 Task: Look for space in Boaco, Nicaragua from 4th June, 2023 to 8th June, 2023 for 2 adults in price range Rs.8000 to Rs.16000. Place can be private room with 1  bedroom having 1 bed and 1 bathroom. Property type can be house, flat, guest house, hotel. Booking option can be shelf check-in. Required host language is English.
Action: Mouse moved to (566, 90)
Screenshot: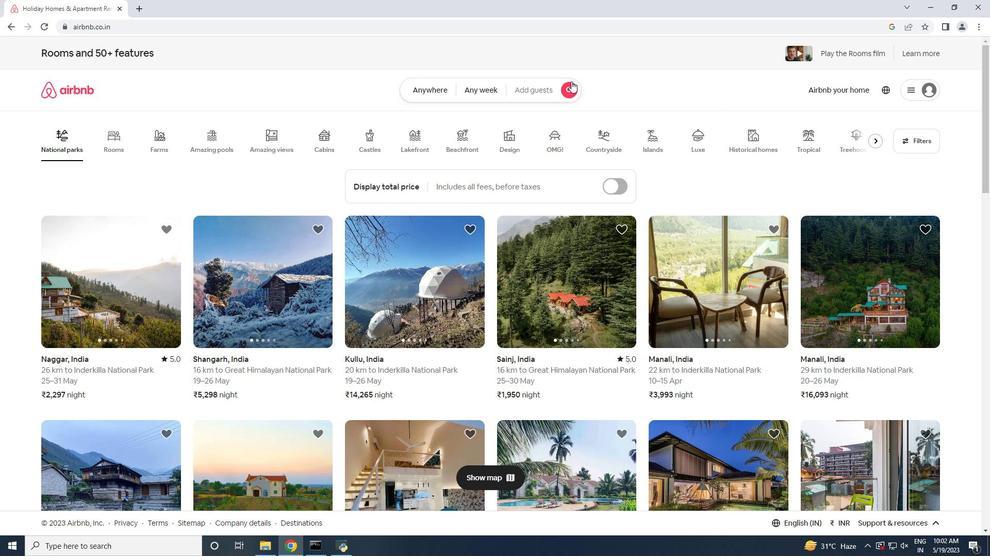 
Action: Mouse pressed left at (566, 90)
Screenshot: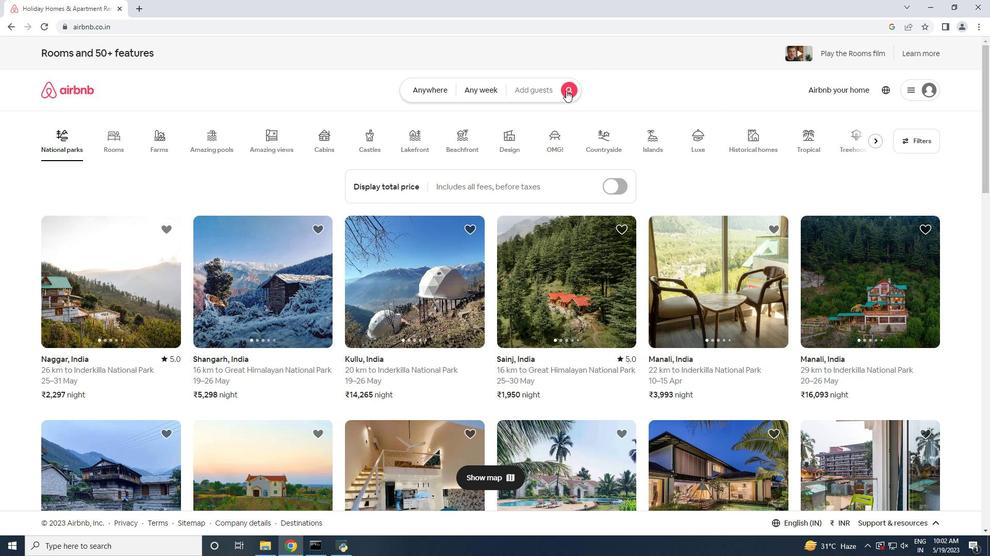 
Action: Mouse moved to (383, 134)
Screenshot: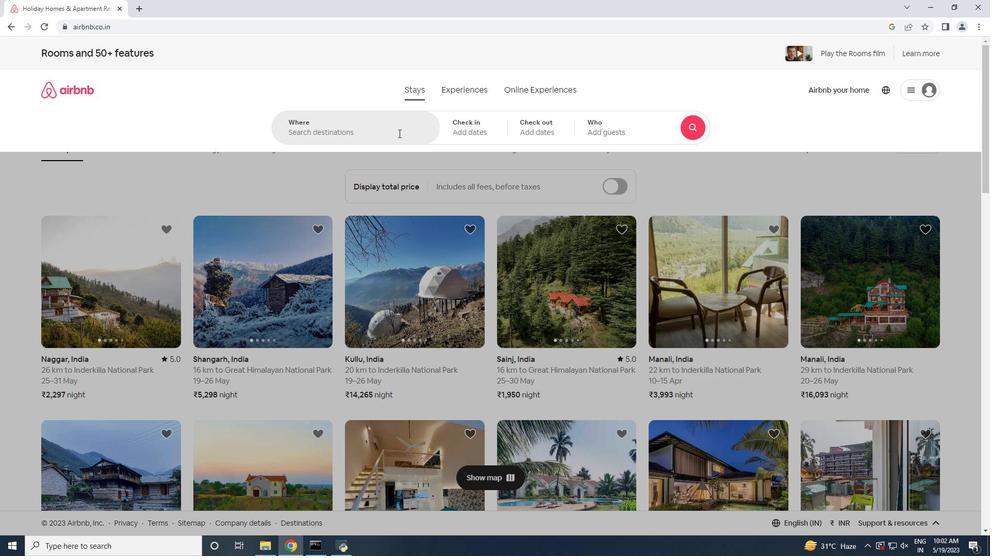 
Action: Mouse pressed left at (383, 134)
Screenshot: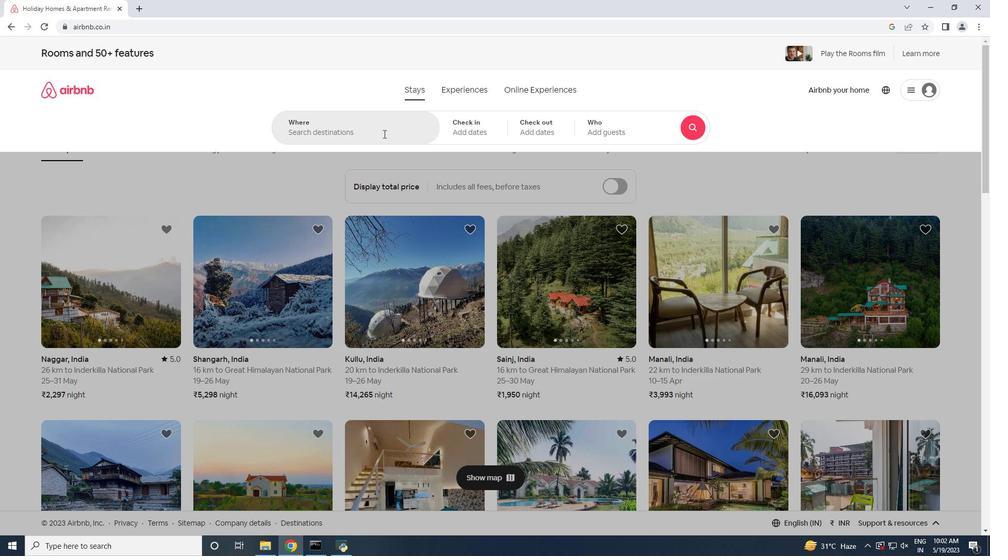 
Action: Key pressed <Key.shift>Boaco<Key.down><Key.enter>
Screenshot: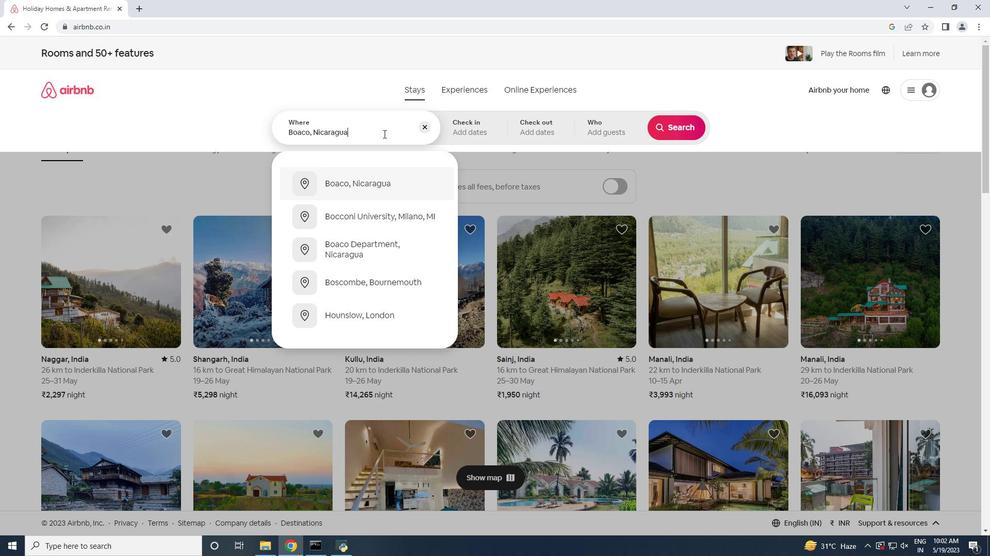 
Action: Mouse moved to (517, 282)
Screenshot: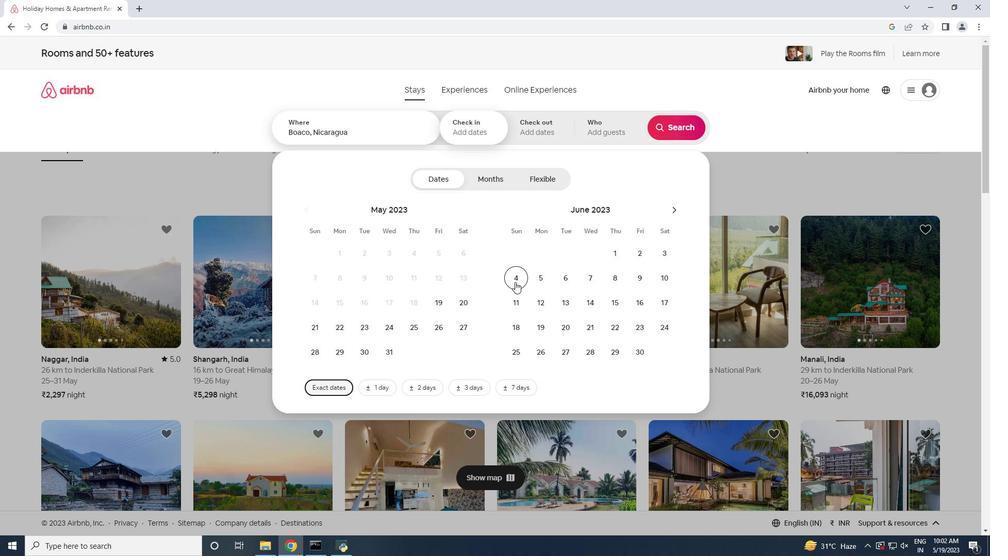 
Action: Mouse pressed left at (517, 282)
Screenshot: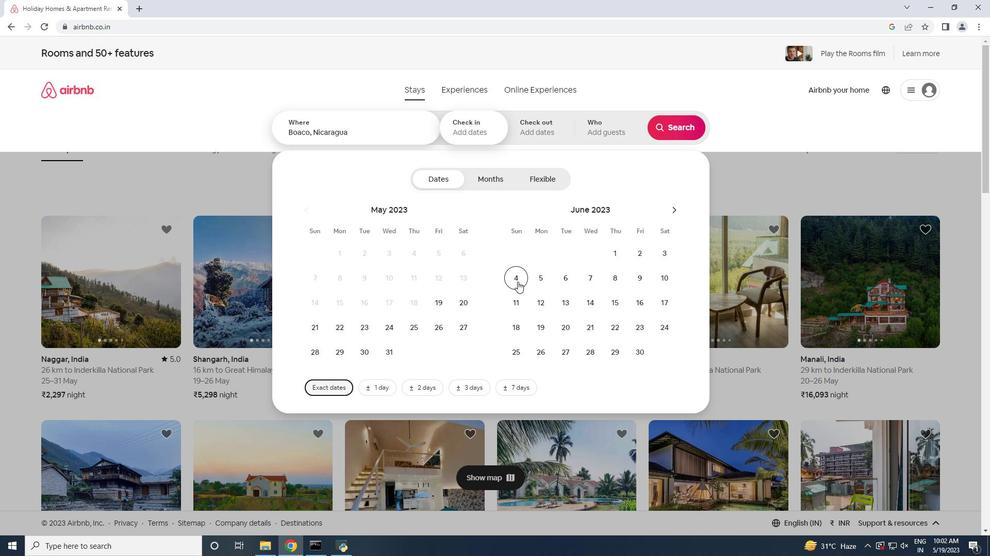 
Action: Mouse moved to (620, 281)
Screenshot: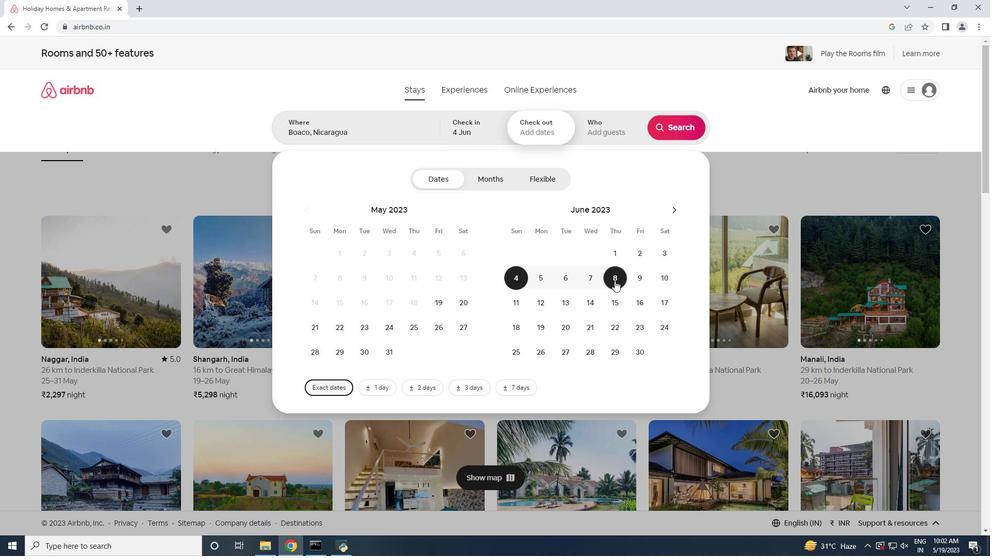 
Action: Mouse pressed left at (620, 281)
Screenshot: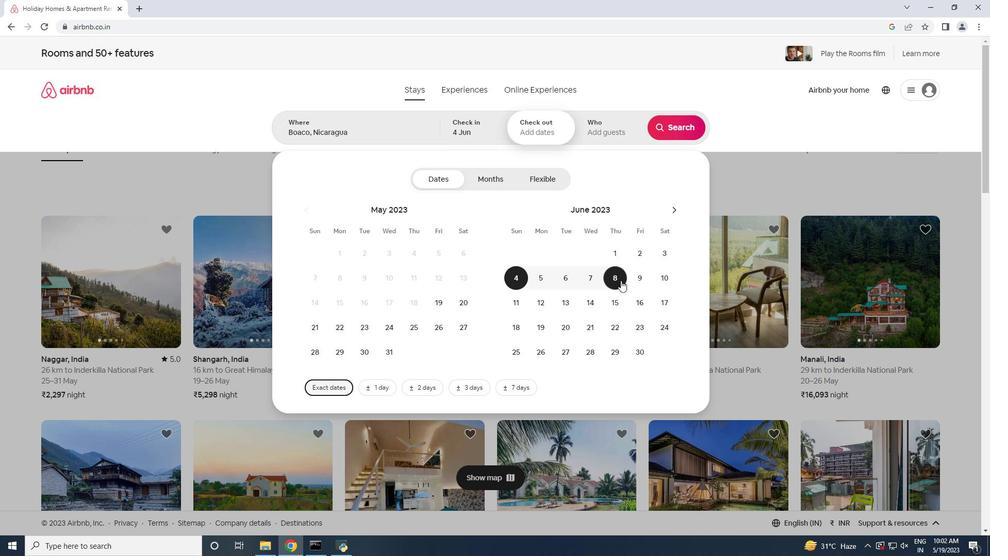 
Action: Mouse moved to (598, 126)
Screenshot: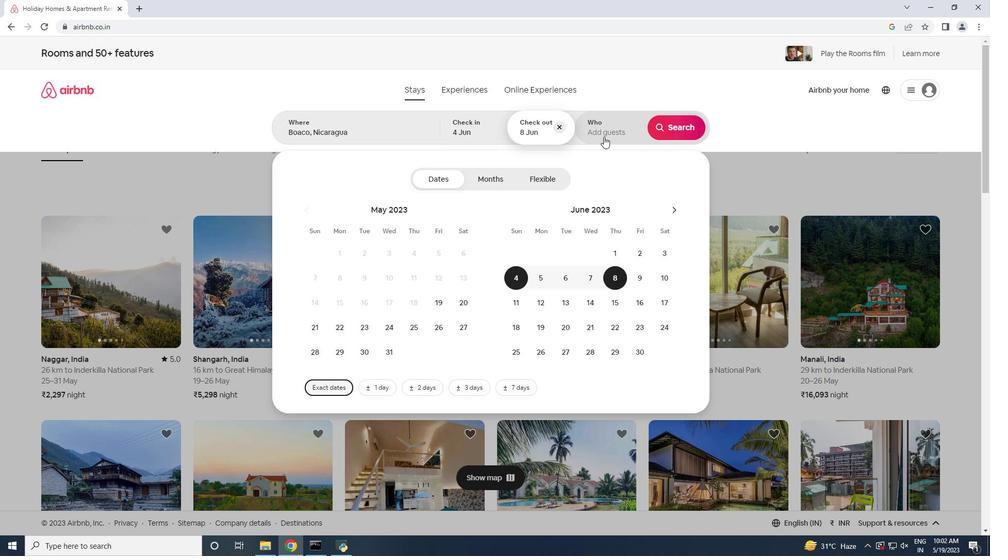 
Action: Mouse pressed left at (598, 126)
Screenshot: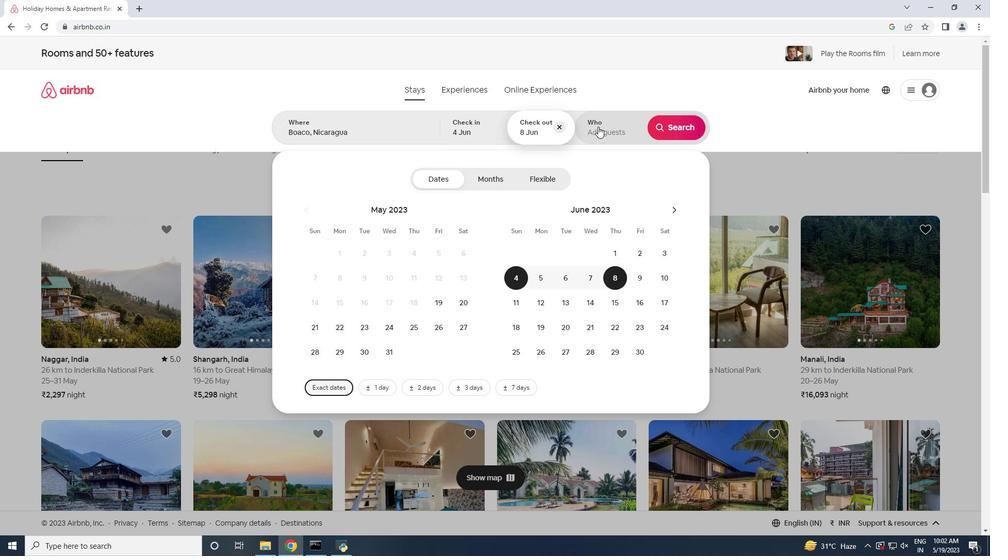 
Action: Mouse moved to (674, 184)
Screenshot: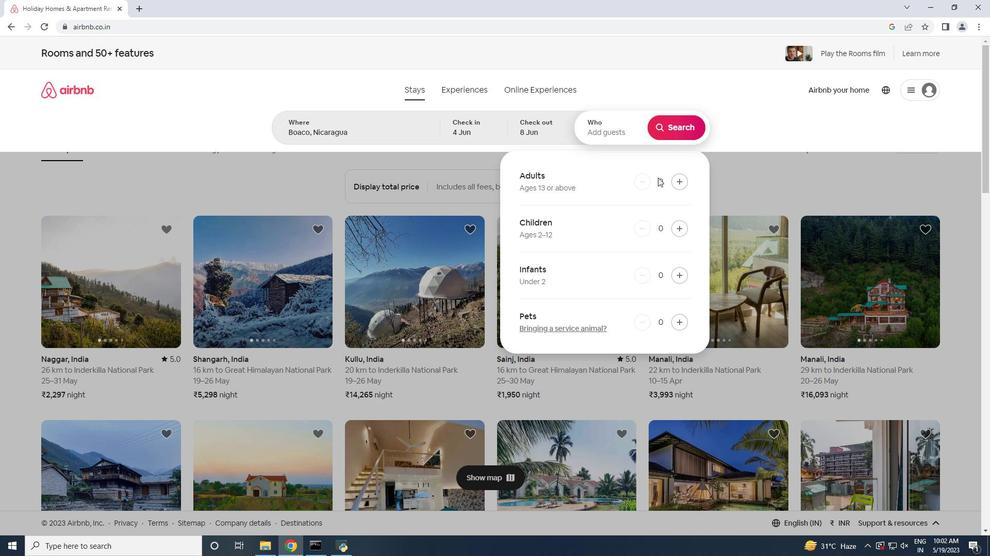 
Action: Mouse pressed left at (674, 184)
Screenshot: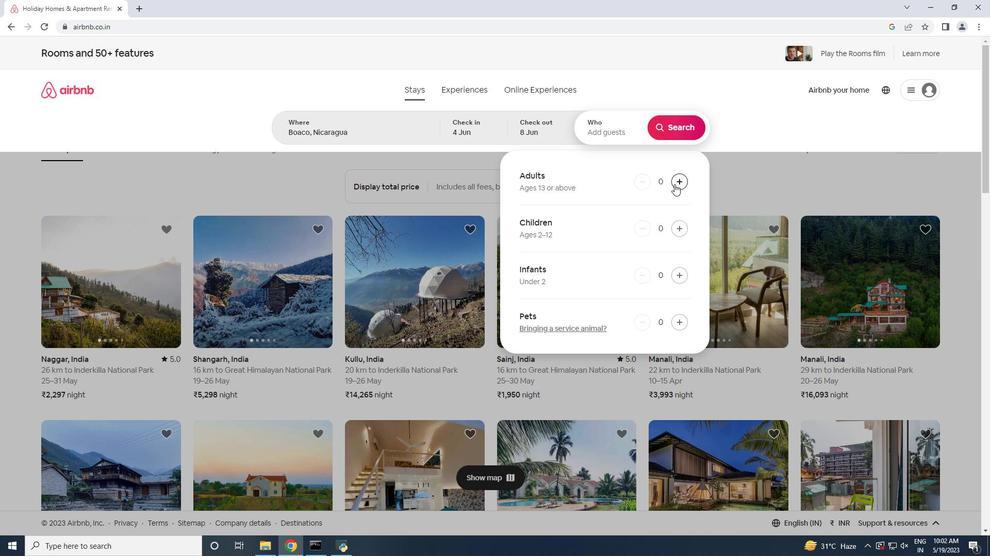 
Action: Mouse pressed left at (674, 184)
Screenshot: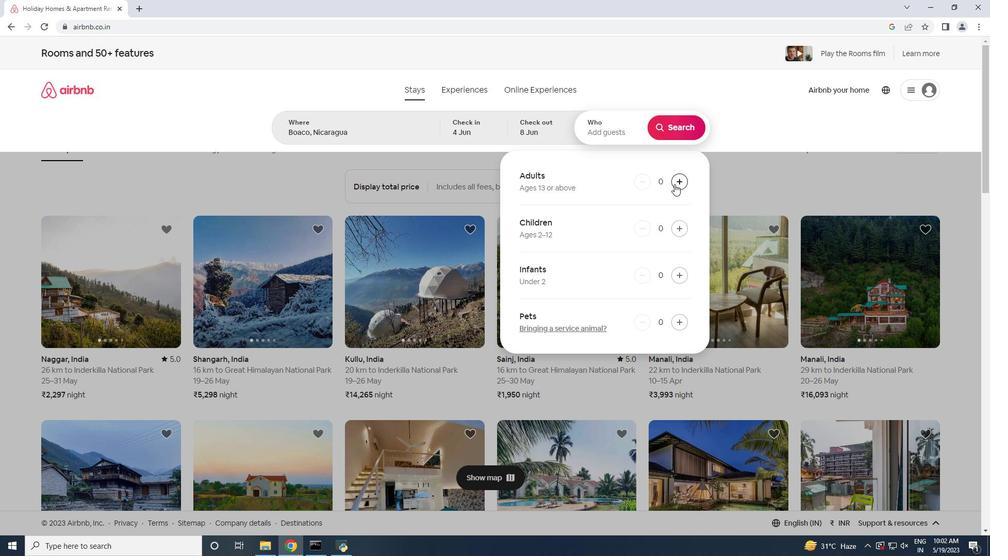 
Action: Mouse moved to (664, 128)
Screenshot: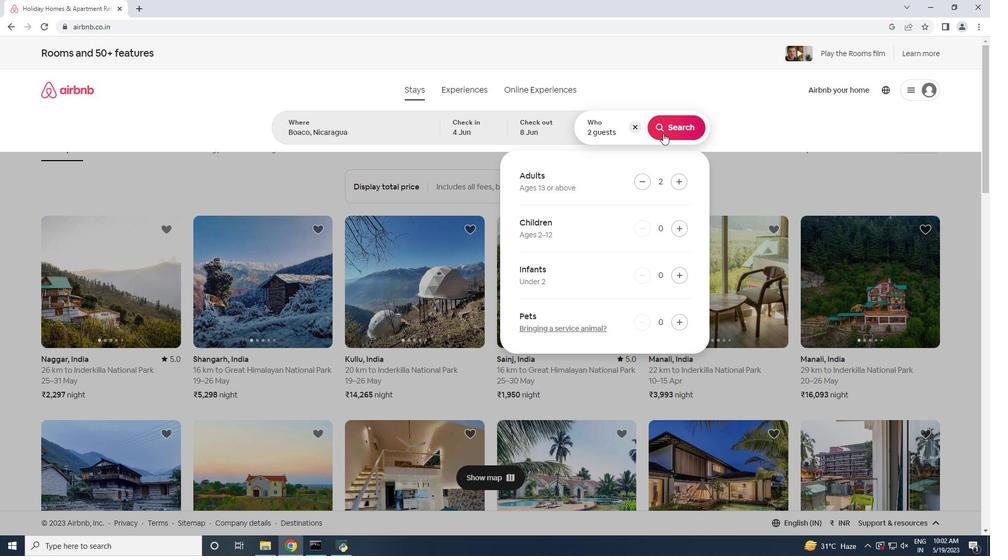 
Action: Mouse pressed left at (664, 128)
Screenshot: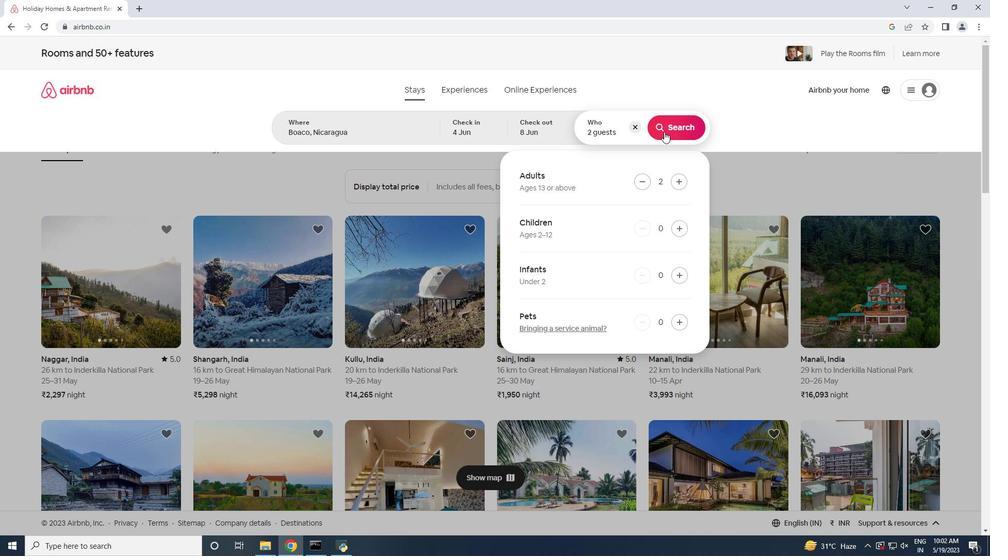 
Action: Mouse moved to (938, 98)
Screenshot: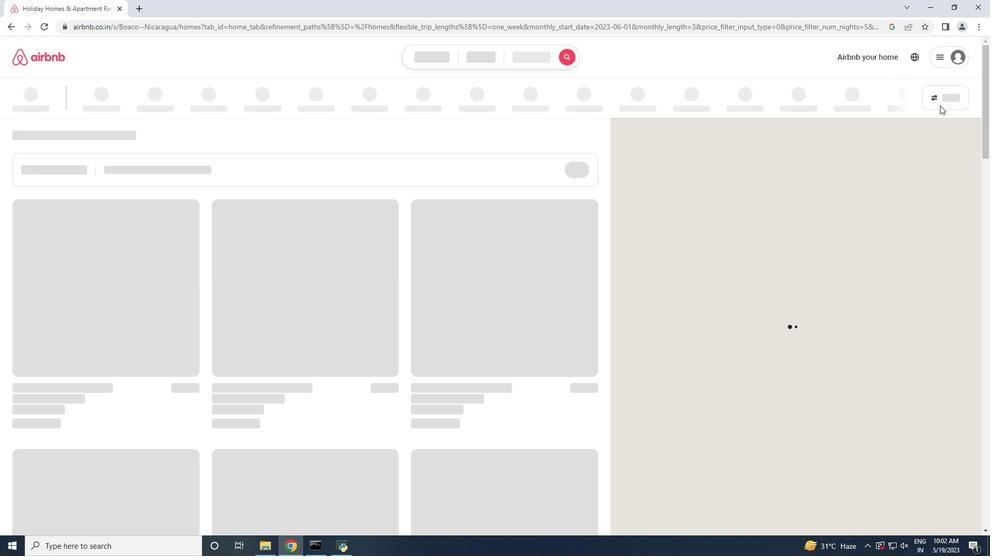 
Action: Mouse pressed left at (938, 98)
Screenshot: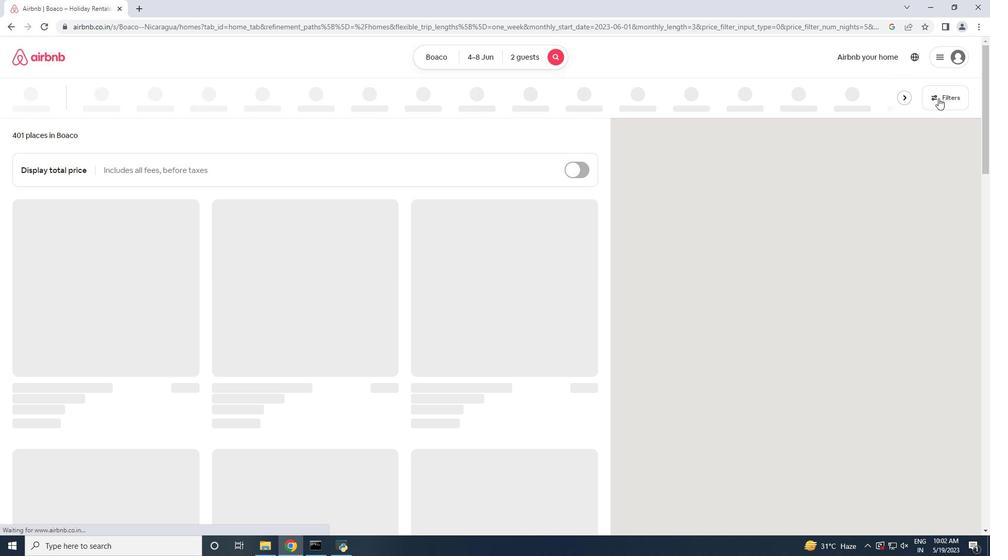 
Action: Mouse moved to (362, 349)
Screenshot: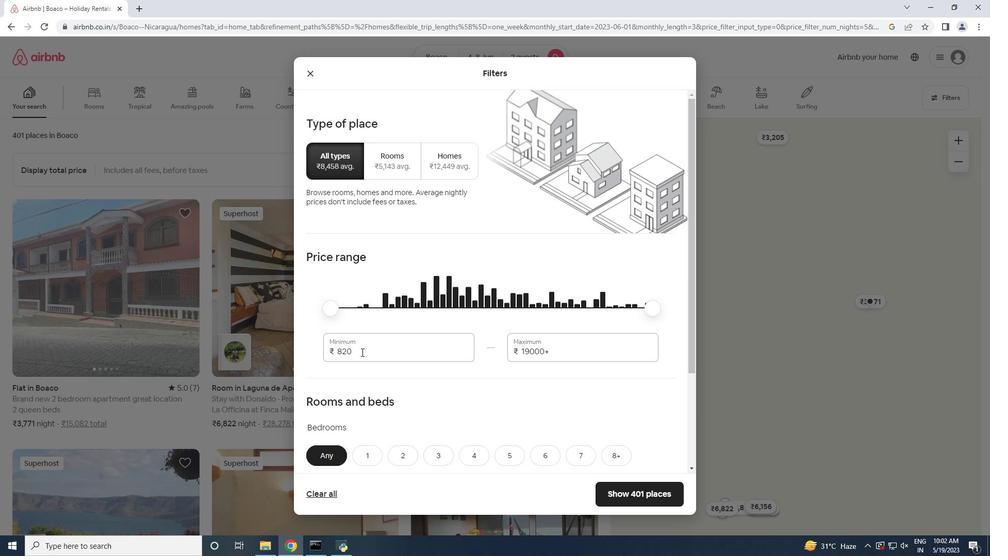 
Action: Mouse pressed left at (362, 349)
Screenshot: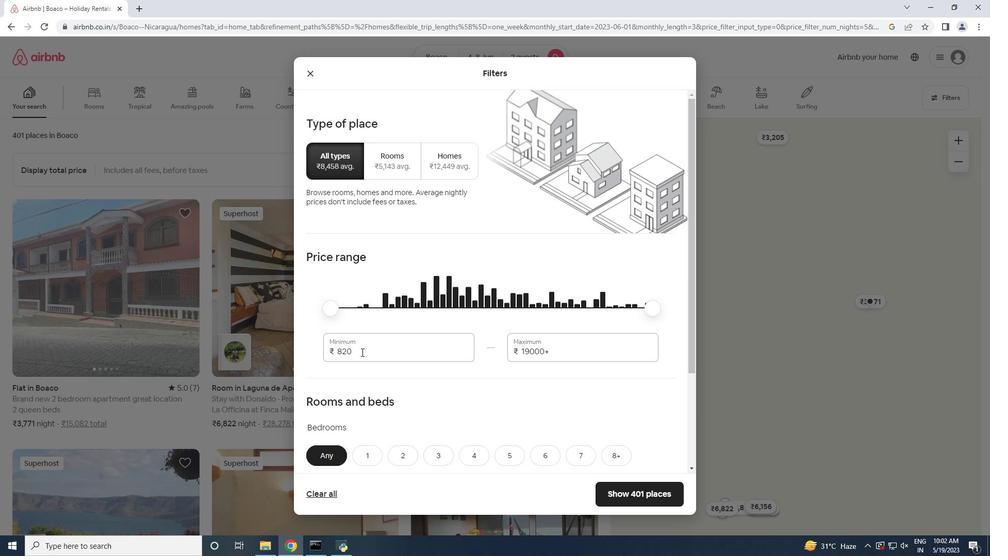 
Action: Mouse moved to (363, 349)
Screenshot: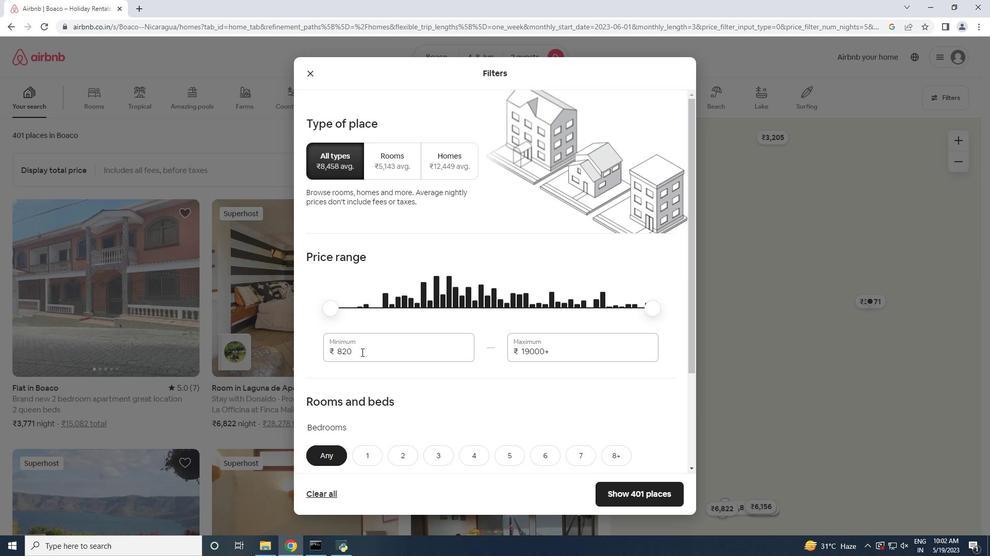 
Action: Mouse pressed left at (363, 349)
Screenshot: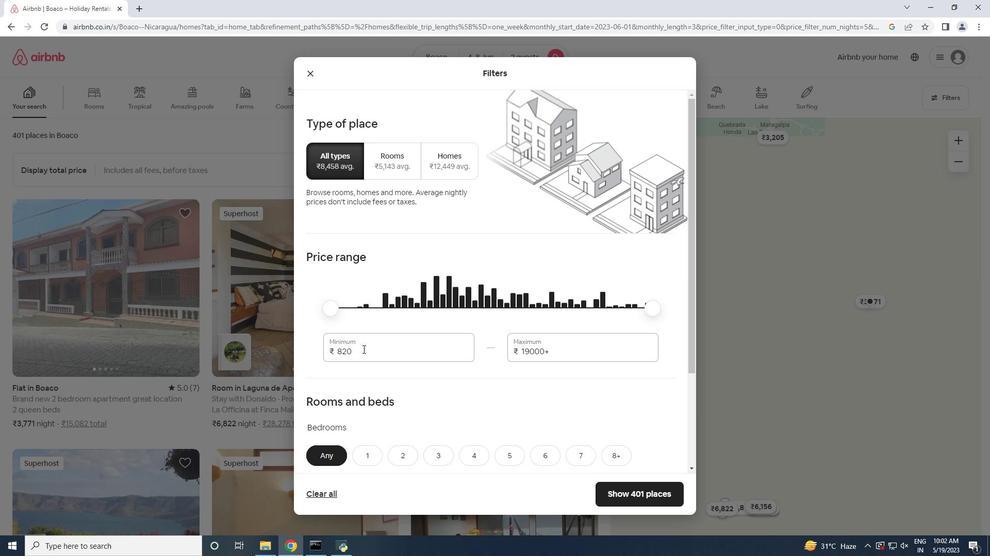 
Action: Mouse moved to (356, 353)
Screenshot: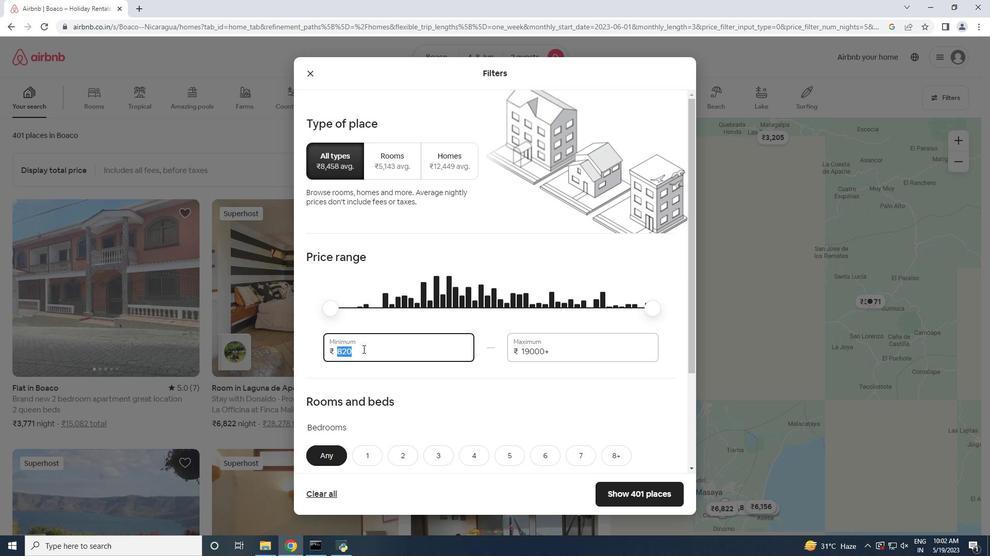 
Action: Key pressed 8000<Key.tab>16000
Screenshot: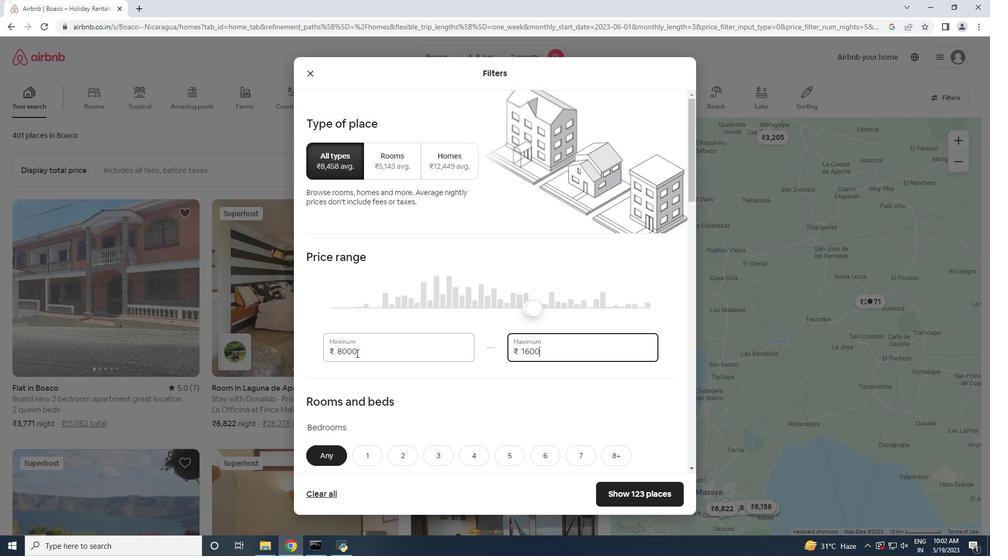 
Action: Mouse moved to (457, 320)
Screenshot: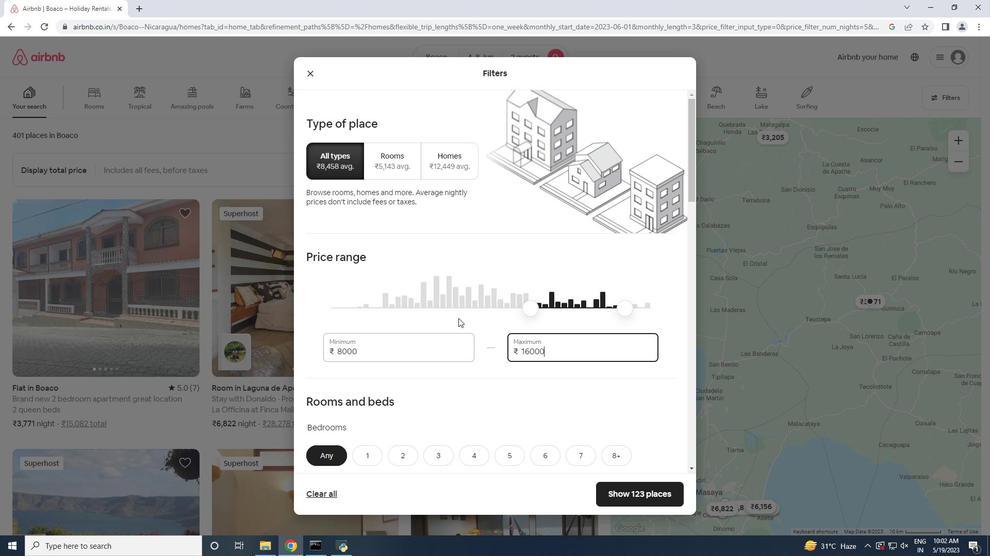 
Action: Mouse scrolled (457, 319) with delta (0, 0)
Screenshot: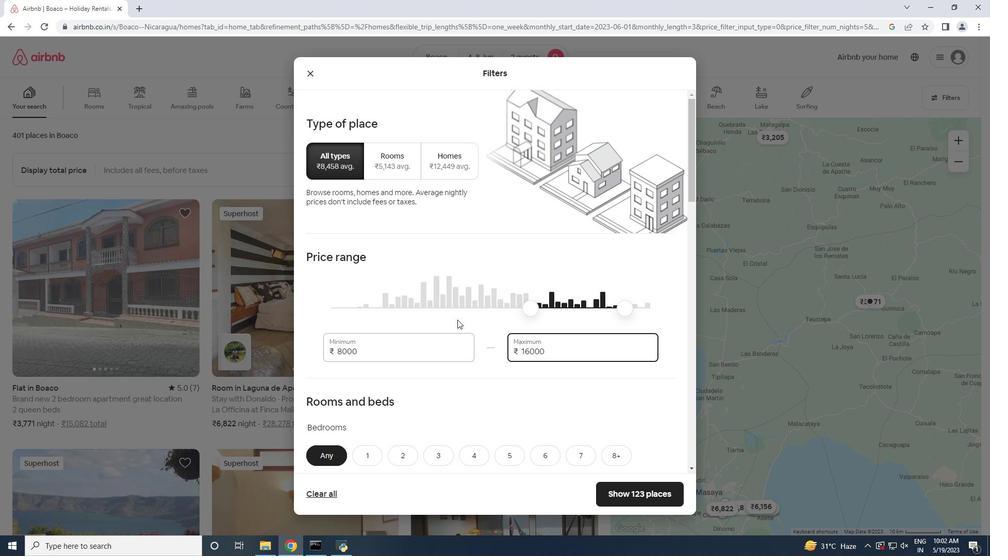 
Action: Mouse scrolled (457, 319) with delta (0, 0)
Screenshot: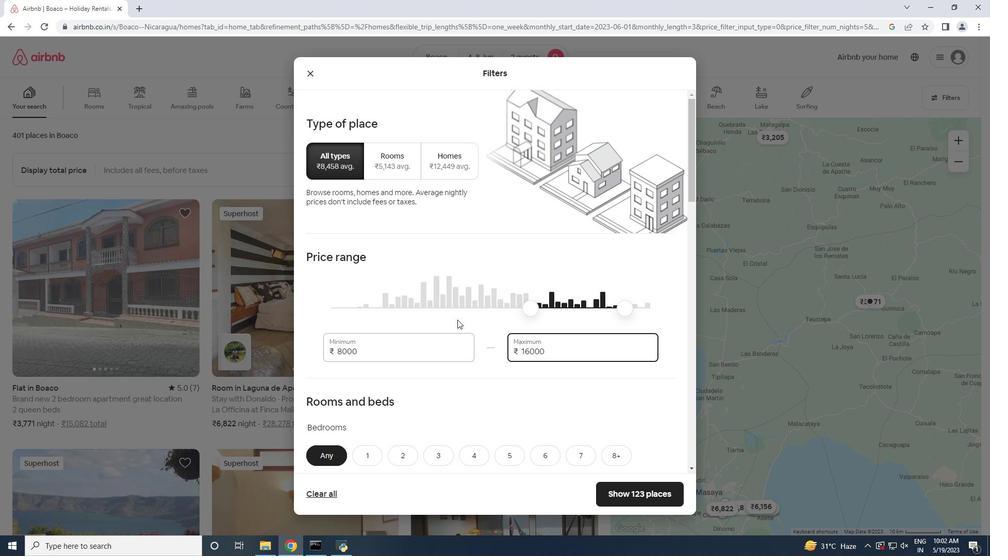 
Action: Mouse scrolled (457, 319) with delta (0, 0)
Screenshot: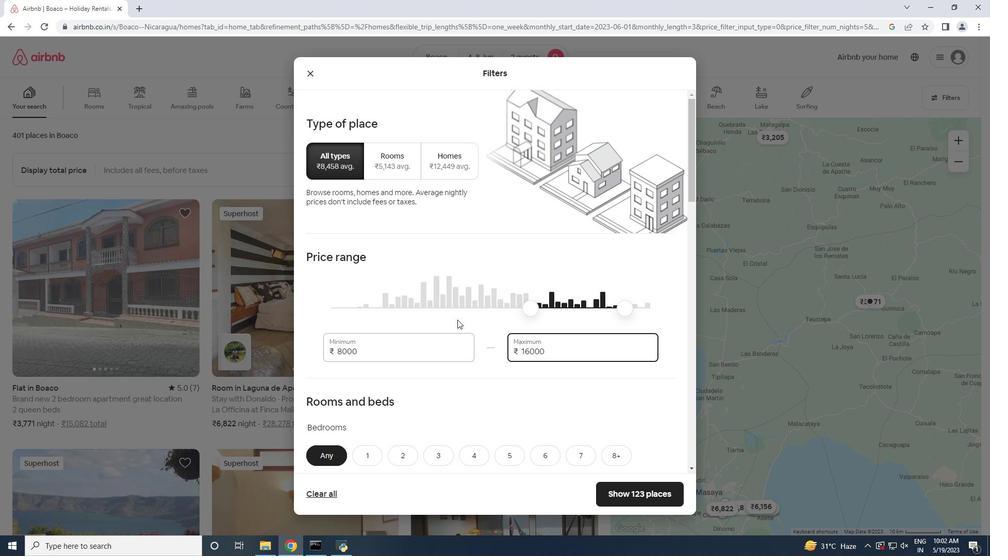 
Action: Mouse moved to (360, 302)
Screenshot: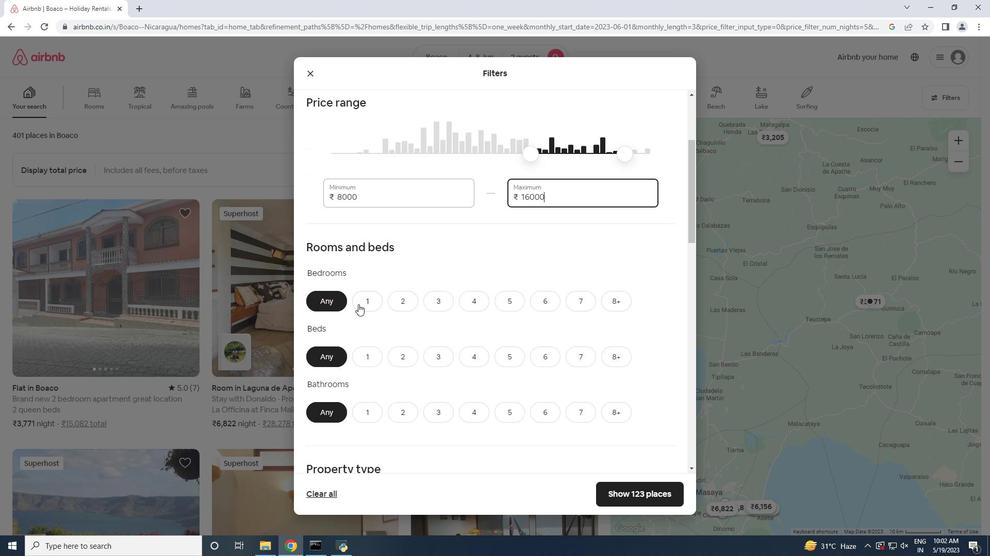 
Action: Mouse pressed left at (360, 302)
Screenshot: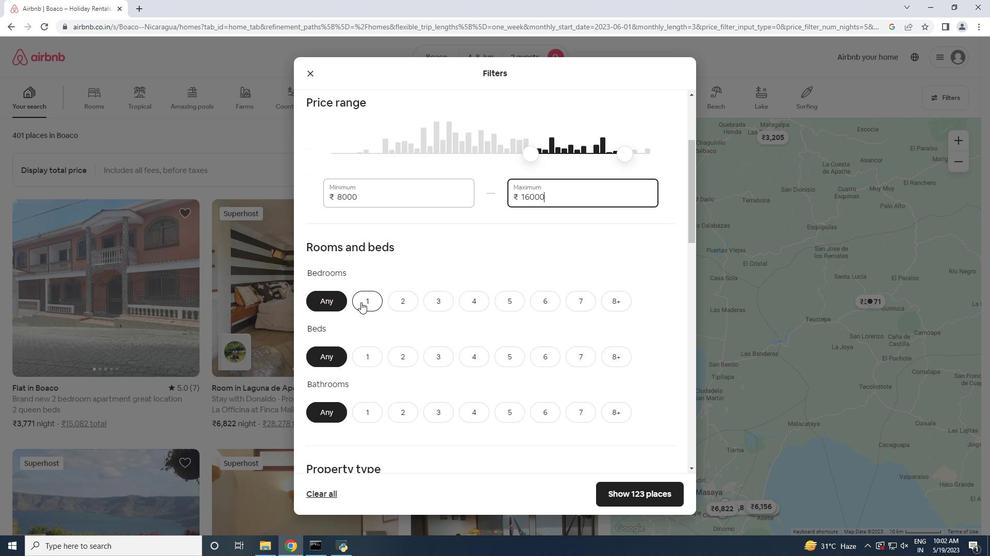 
Action: Mouse moved to (358, 352)
Screenshot: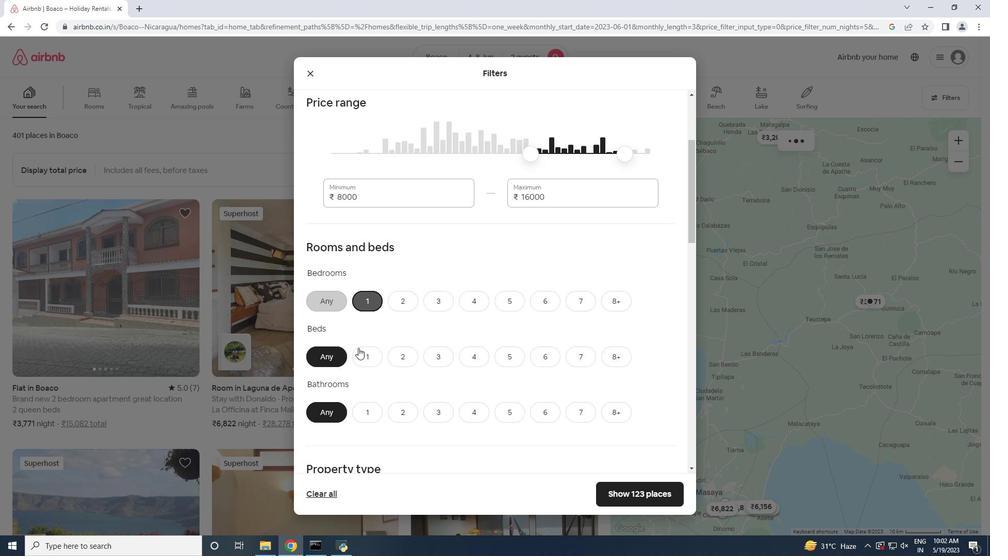 
Action: Mouse pressed left at (358, 352)
Screenshot: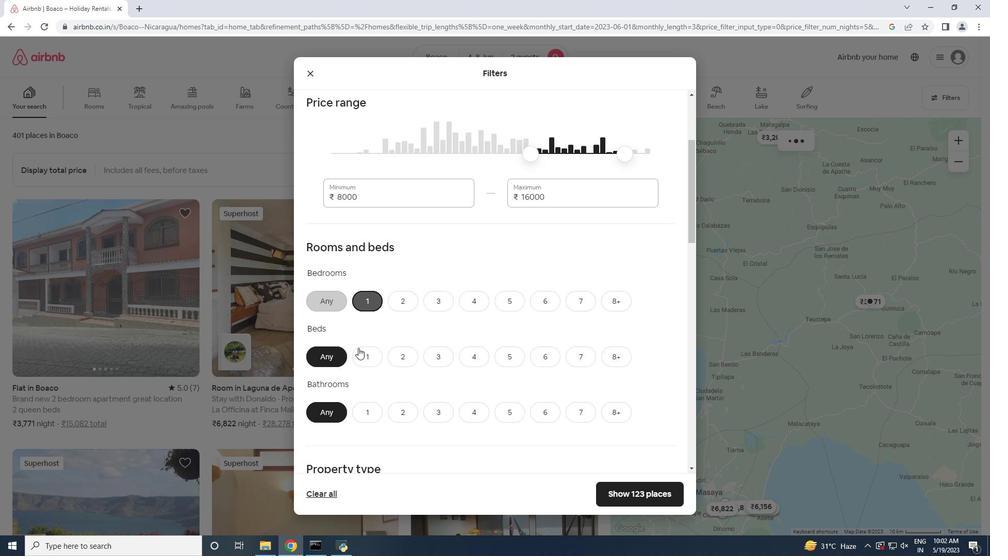
Action: Mouse moved to (358, 406)
Screenshot: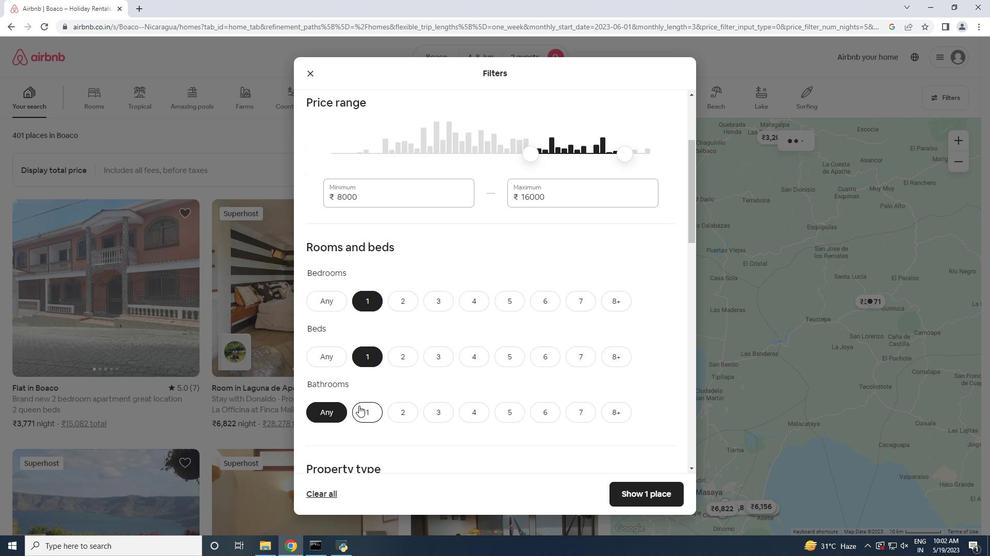 
Action: Mouse pressed left at (358, 406)
Screenshot: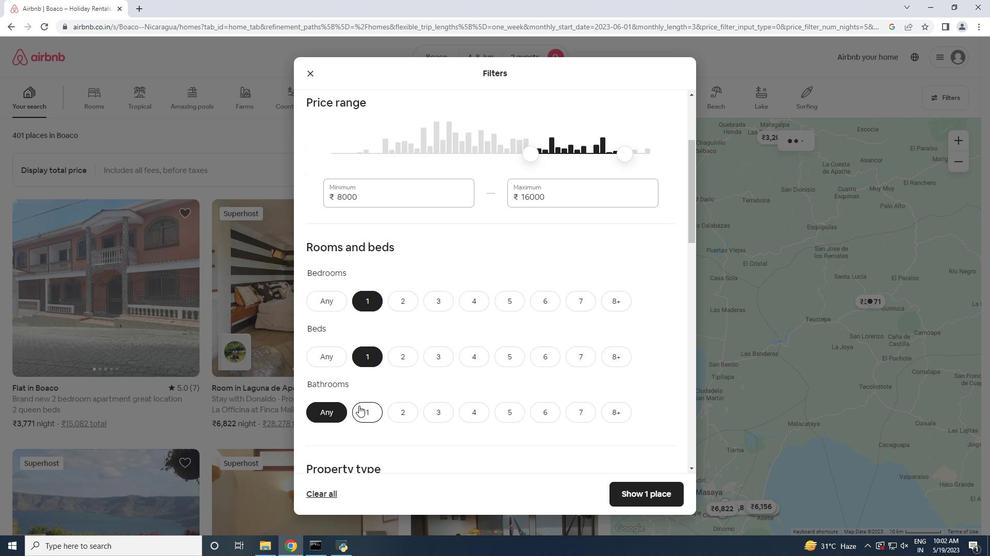 
Action: Mouse moved to (423, 356)
Screenshot: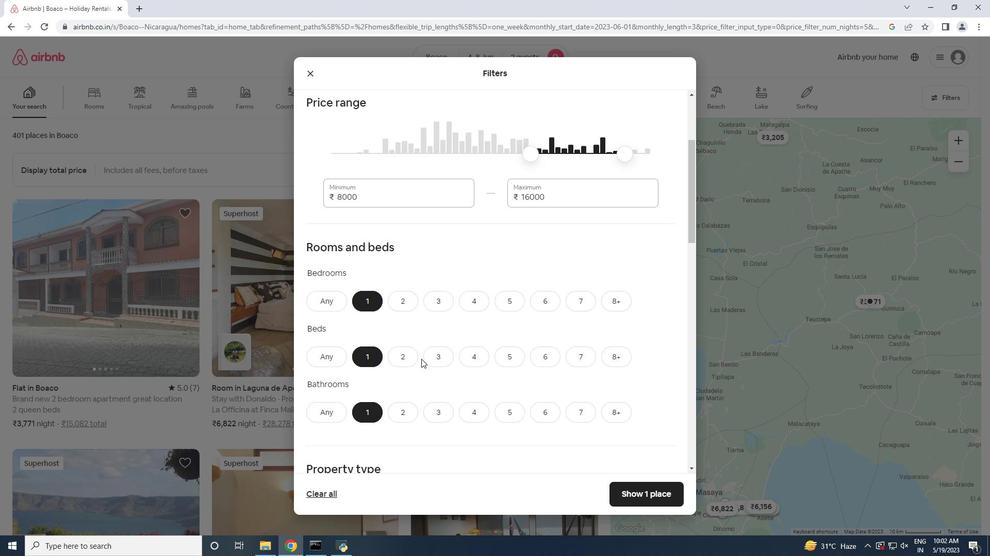 
Action: Mouse scrolled (423, 355) with delta (0, 0)
Screenshot: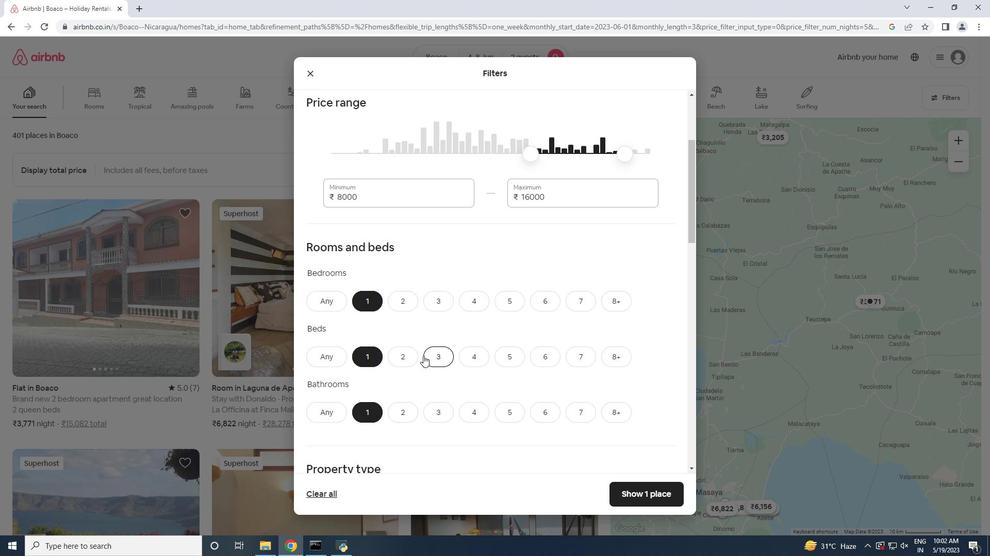 
Action: Mouse scrolled (423, 355) with delta (0, 0)
Screenshot: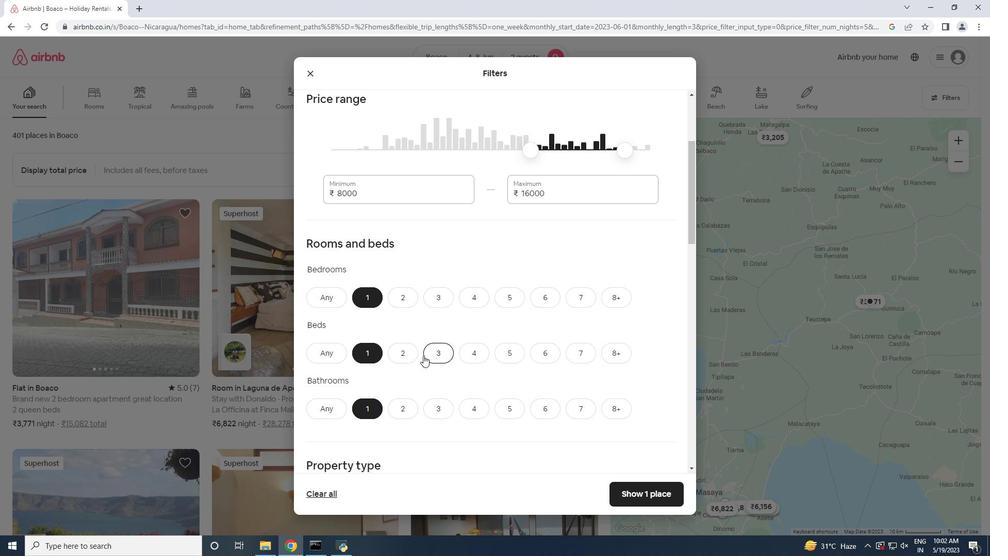 
Action: Mouse scrolled (423, 355) with delta (0, 0)
Screenshot: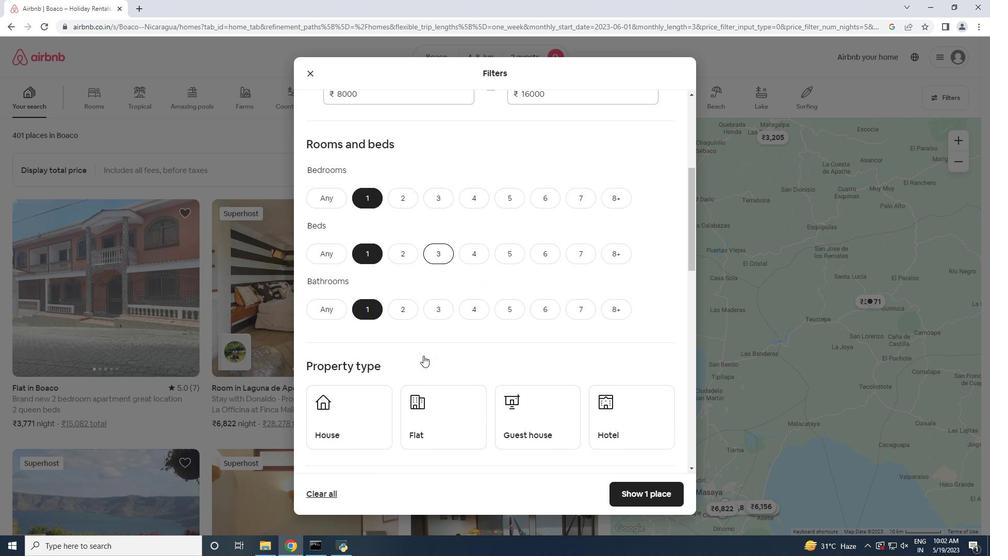 
Action: Mouse scrolled (423, 355) with delta (0, 0)
Screenshot: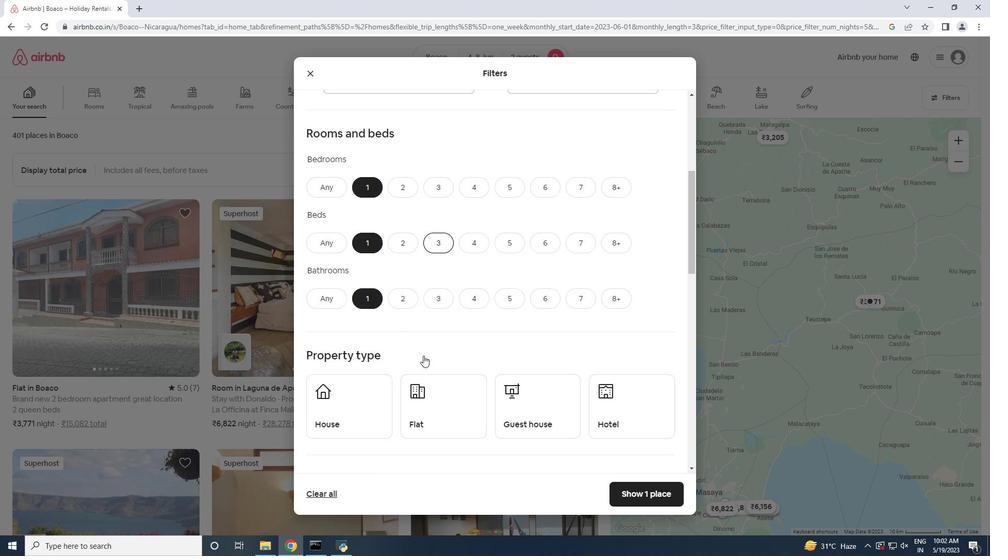 
Action: Mouse moved to (370, 337)
Screenshot: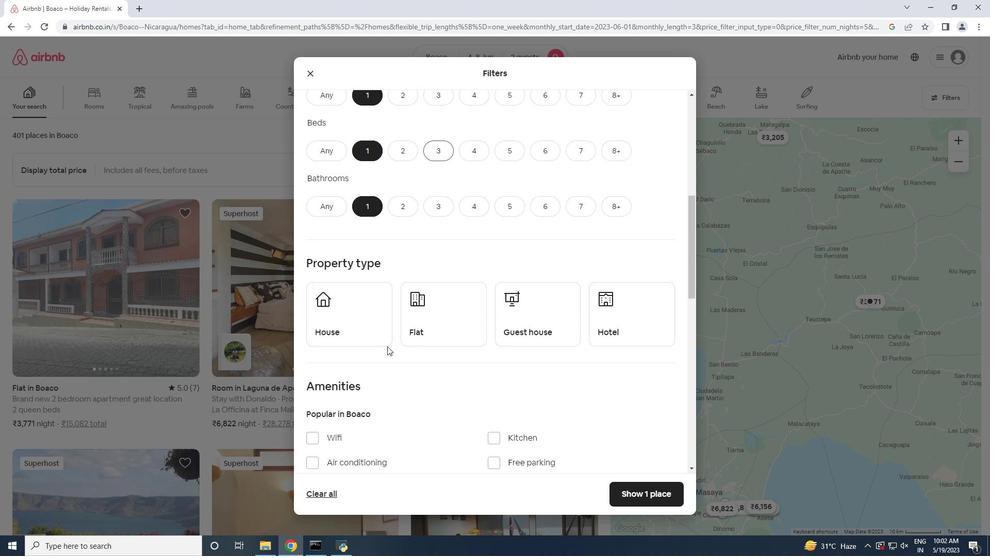 
Action: Mouse pressed left at (370, 337)
Screenshot: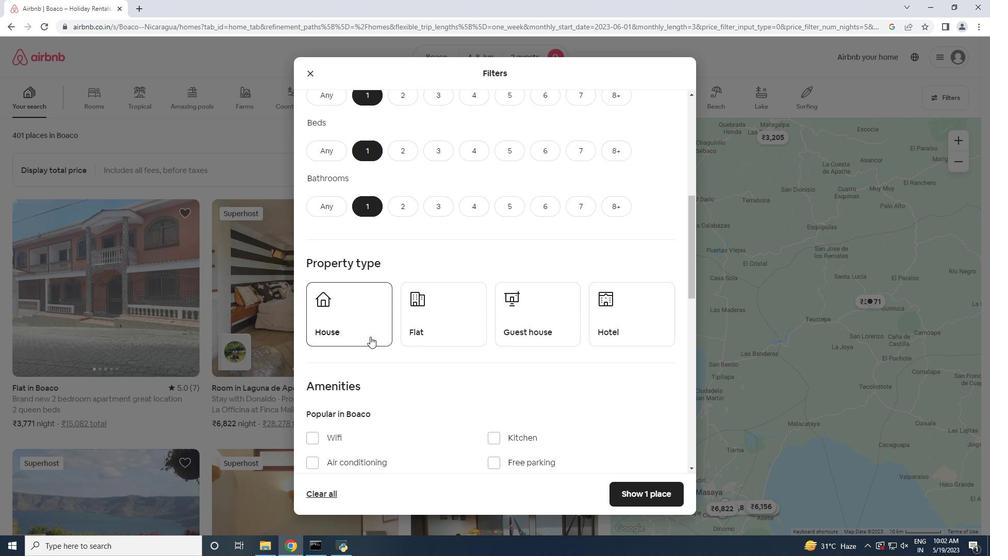 
Action: Mouse moved to (413, 330)
Screenshot: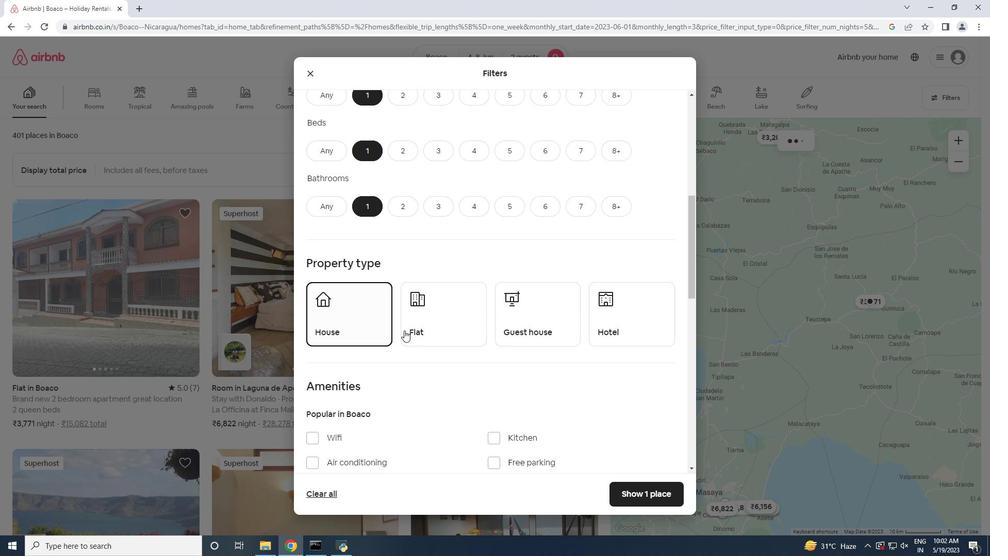 
Action: Mouse pressed left at (413, 330)
Screenshot: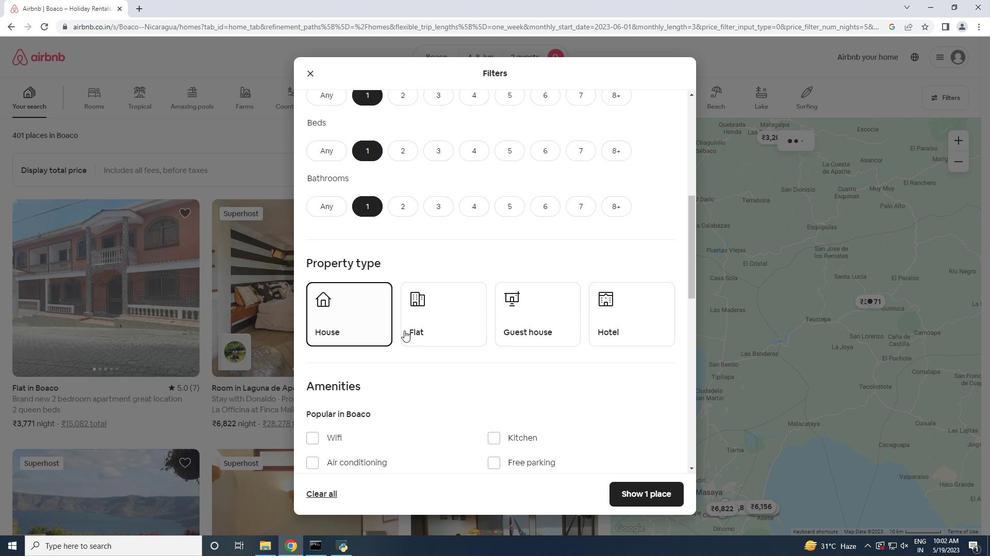 
Action: Mouse moved to (486, 327)
Screenshot: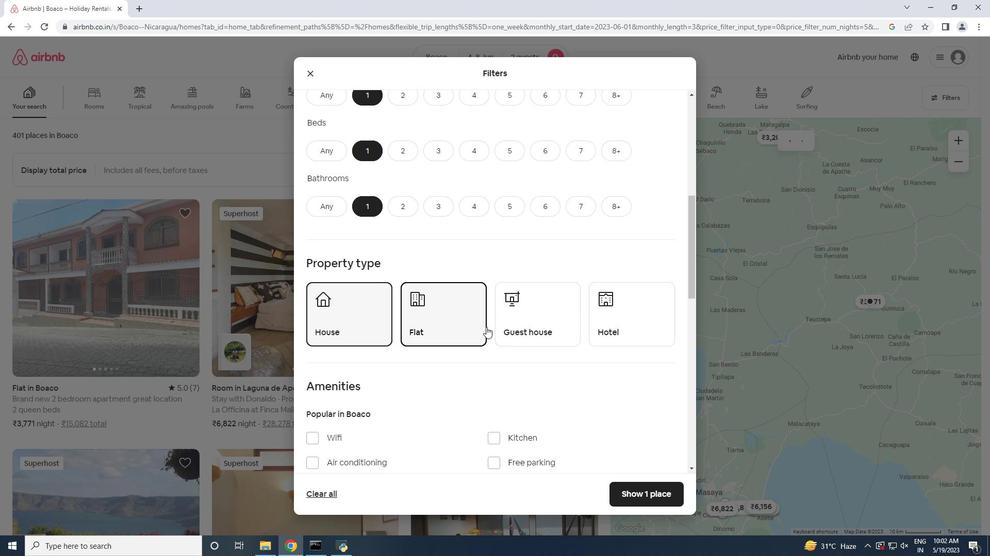 
Action: Mouse pressed left at (486, 327)
Screenshot: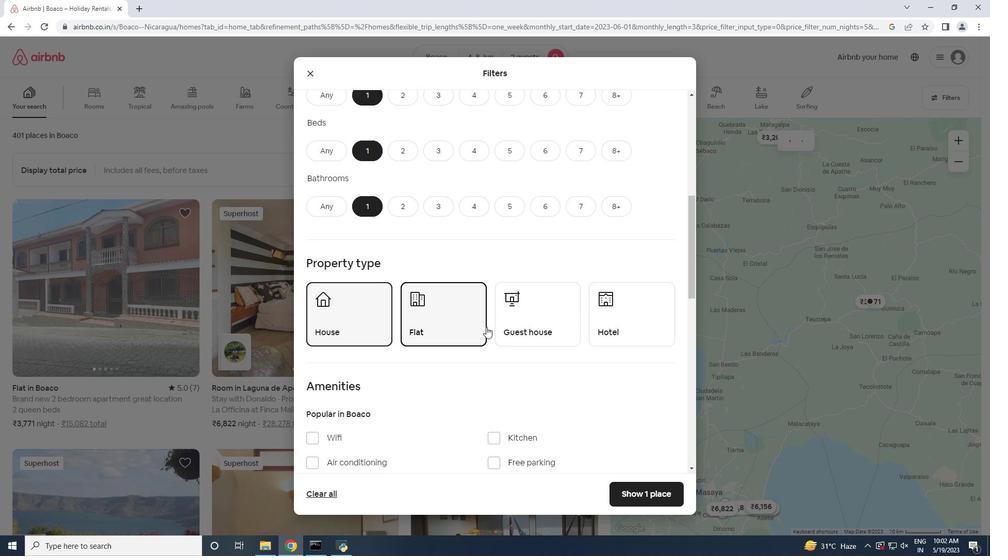 
Action: Mouse moved to (504, 325)
Screenshot: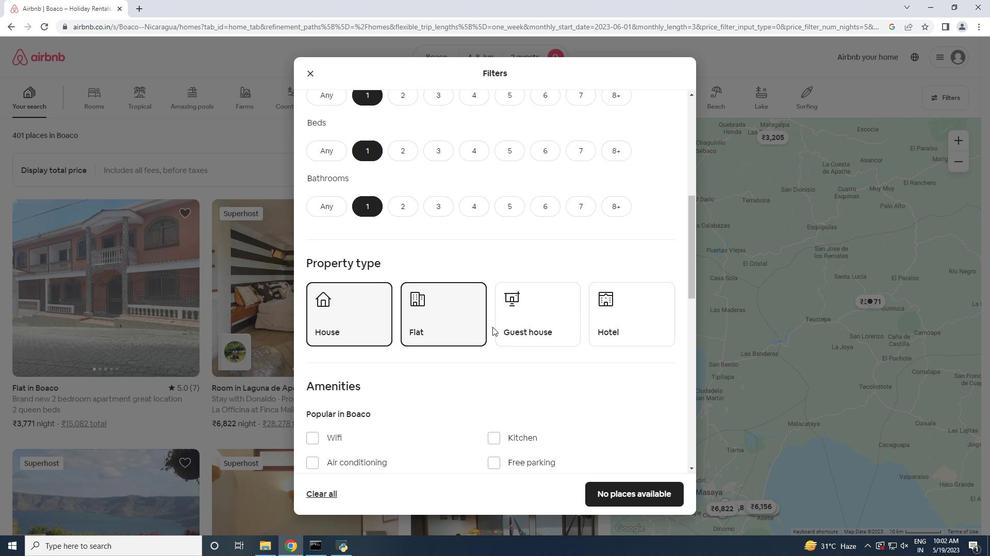 
Action: Mouse pressed left at (504, 325)
Screenshot: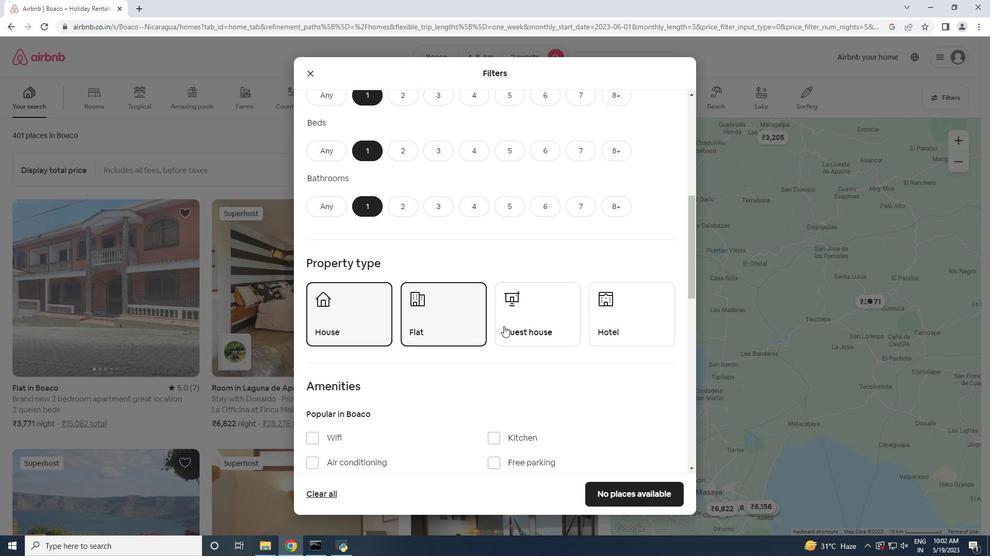 
Action: Mouse moved to (616, 322)
Screenshot: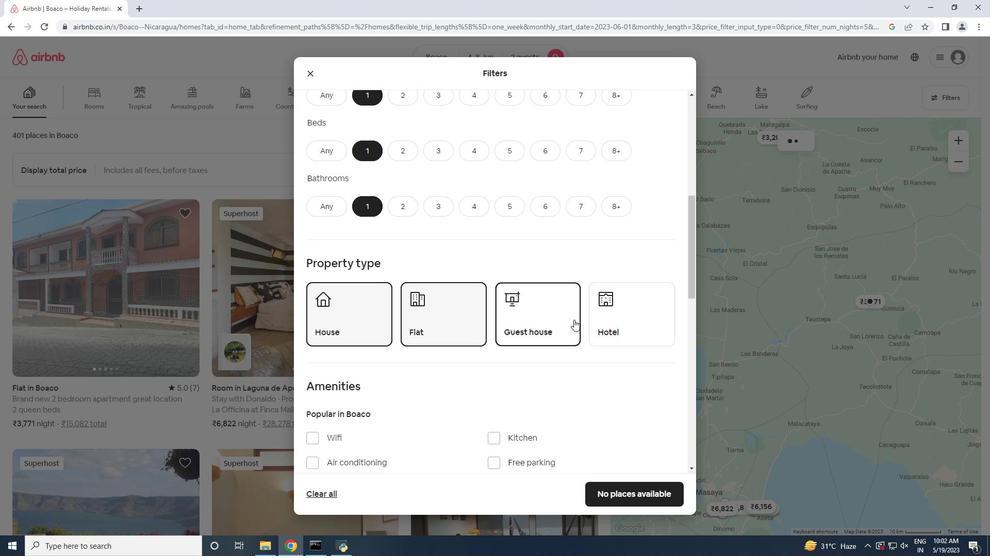 
Action: Mouse pressed left at (616, 322)
Screenshot: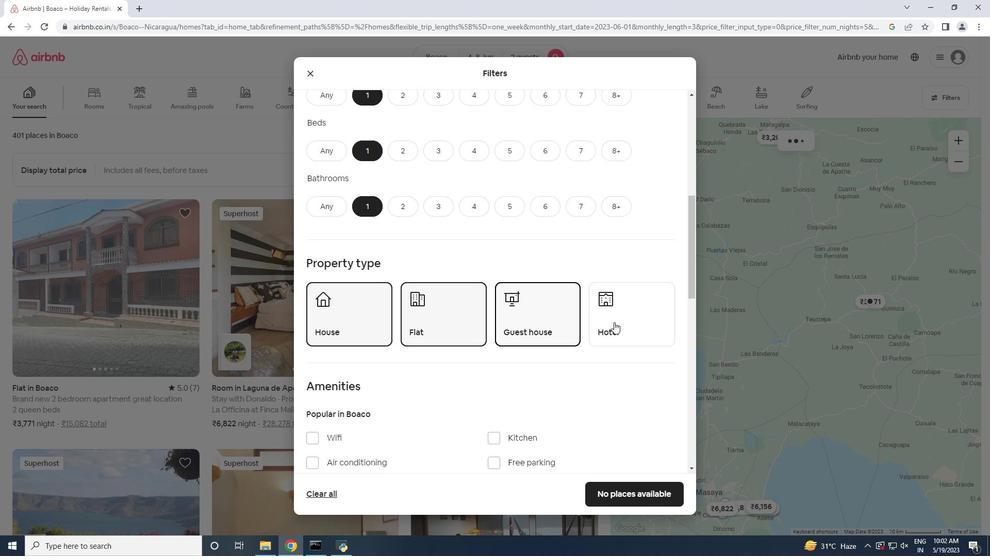 
Action: Mouse moved to (490, 352)
Screenshot: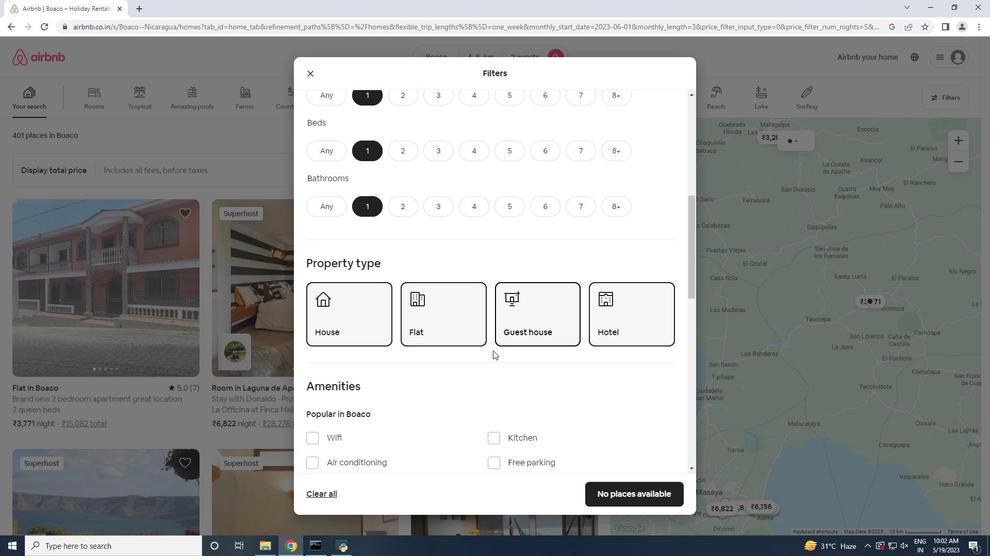 
Action: Mouse scrolled (490, 352) with delta (0, 0)
Screenshot: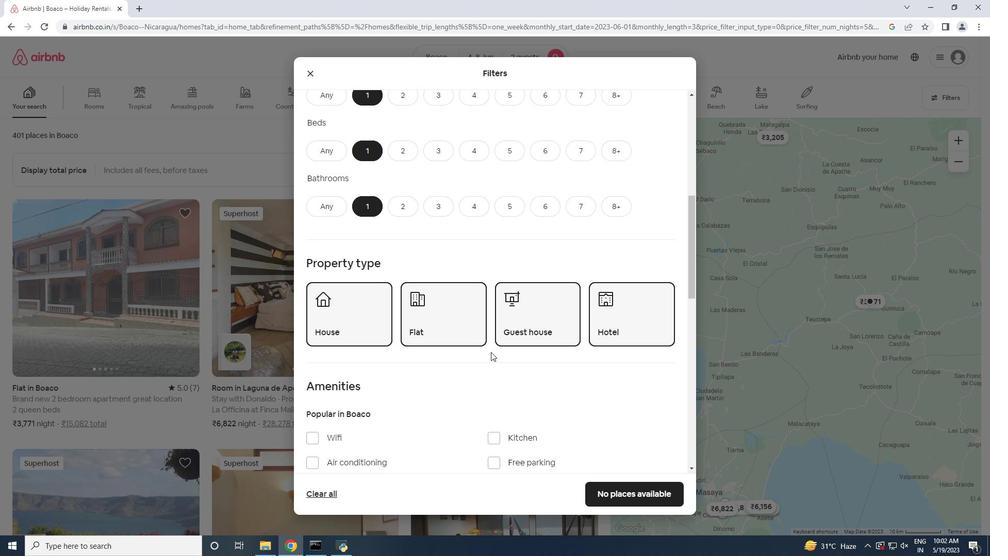 
Action: Mouse scrolled (490, 352) with delta (0, 0)
Screenshot: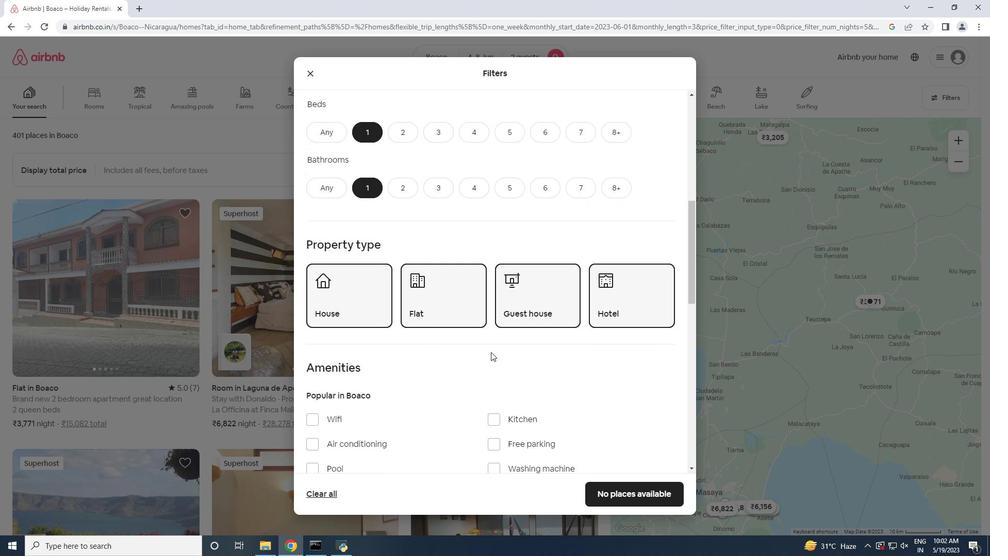
Action: Mouse scrolled (490, 352) with delta (0, 0)
Screenshot: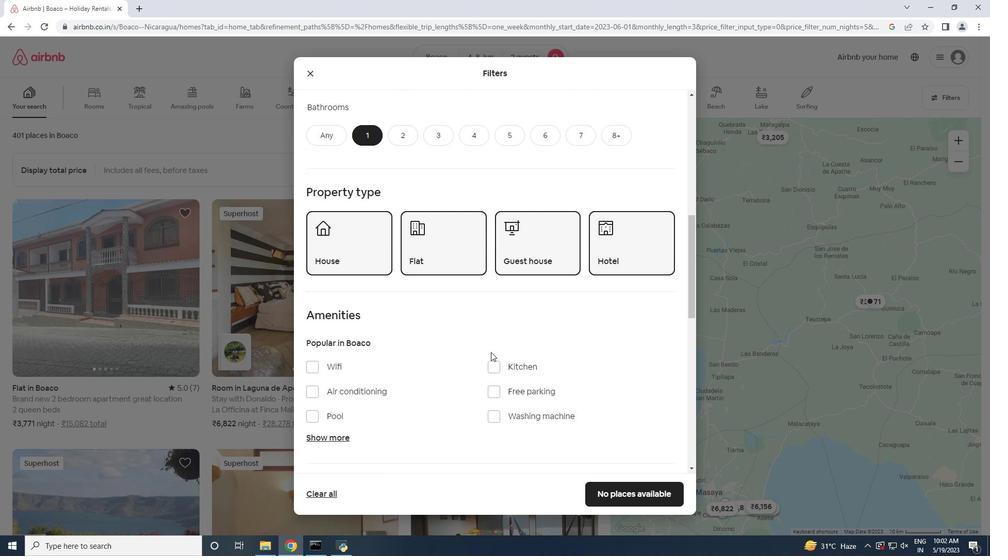 
Action: Mouse scrolled (490, 352) with delta (0, 0)
Screenshot: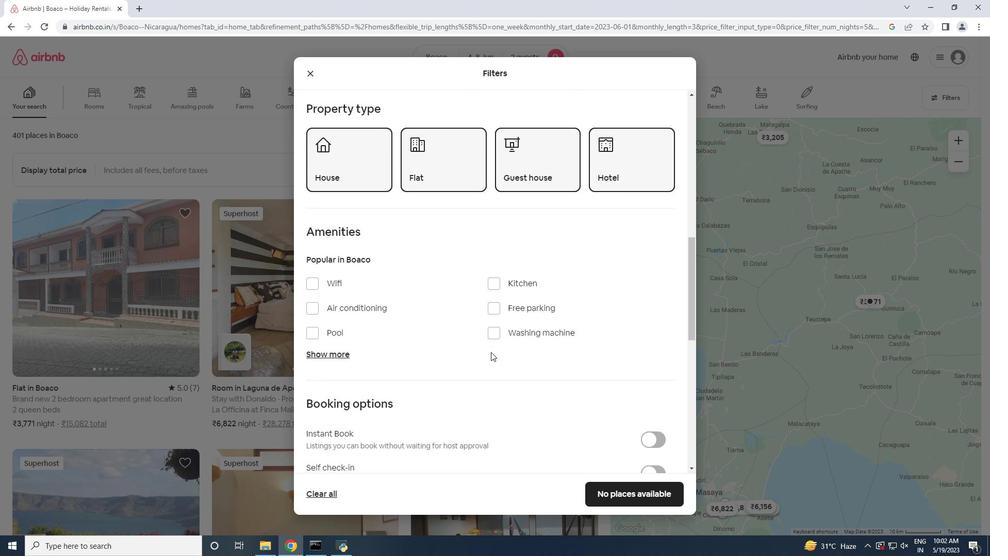 
Action: Mouse scrolled (490, 352) with delta (0, 0)
Screenshot: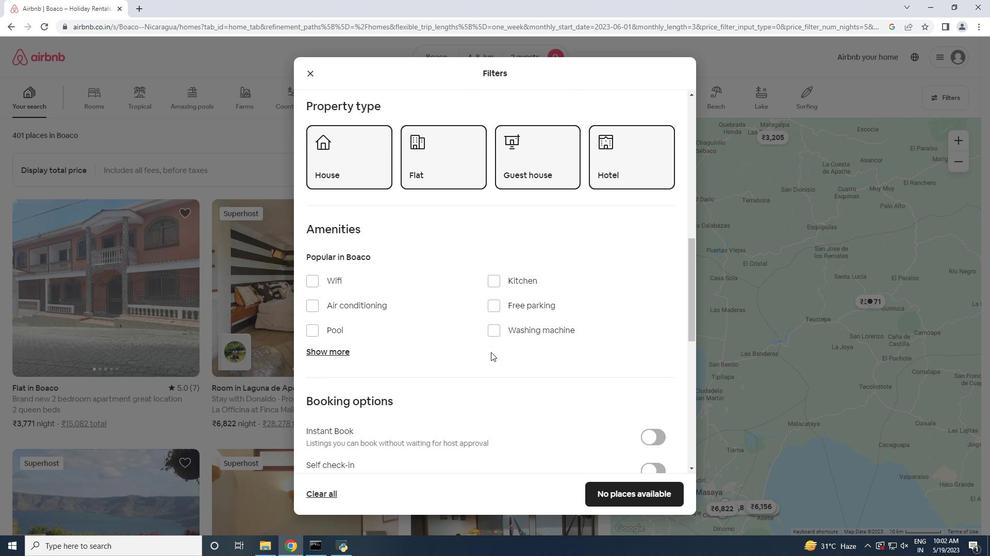 
Action: Mouse scrolled (490, 352) with delta (0, 0)
Screenshot: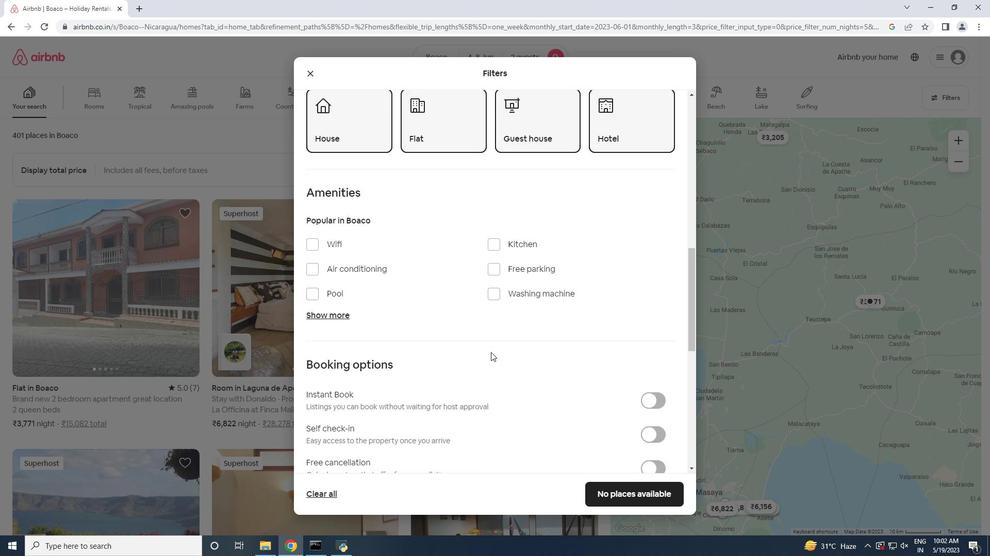 
Action: Mouse scrolled (490, 352) with delta (0, 0)
Screenshot: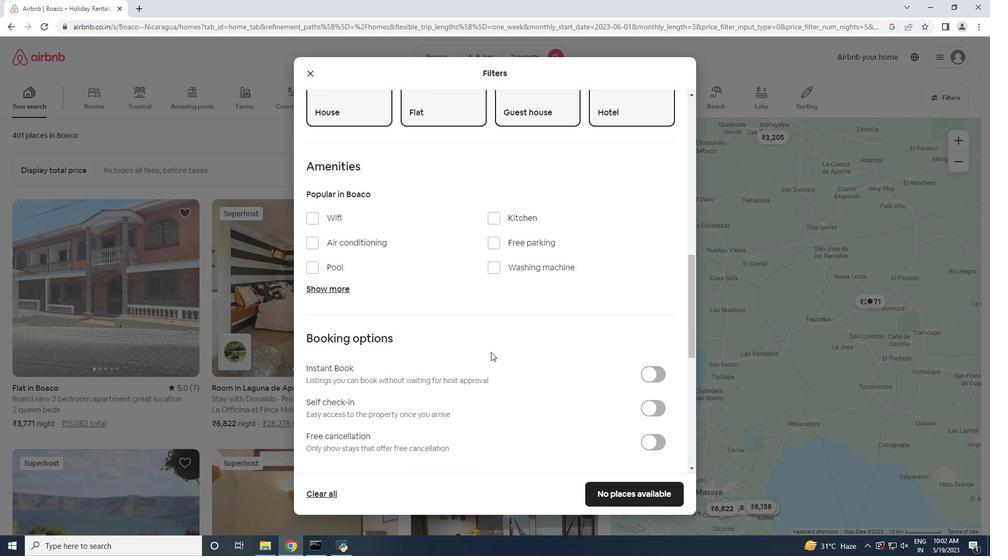 
Action: Mouse scrolled (490, 352) with delta (0, 0)
Screenshot: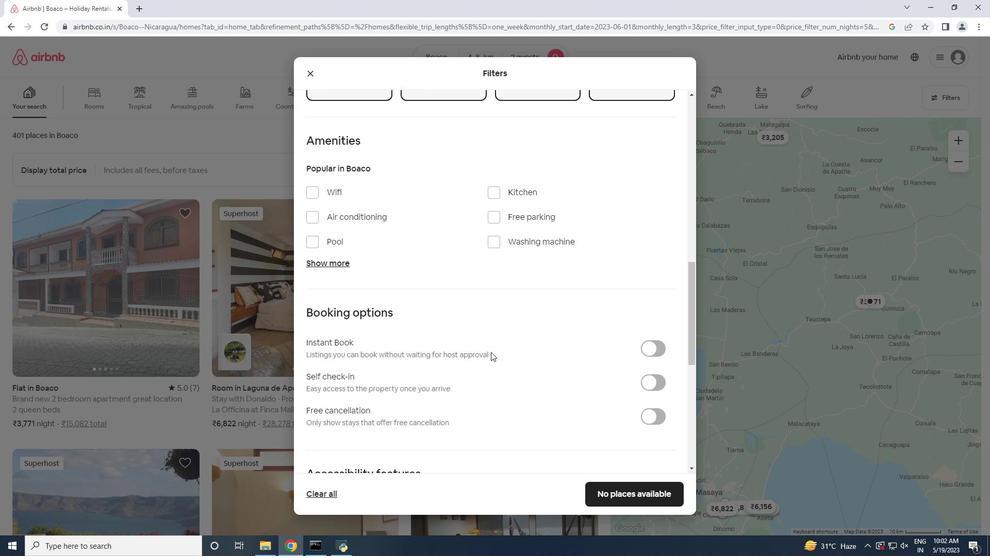 
Action: Mouse moved to (659, 220)
Screenshot: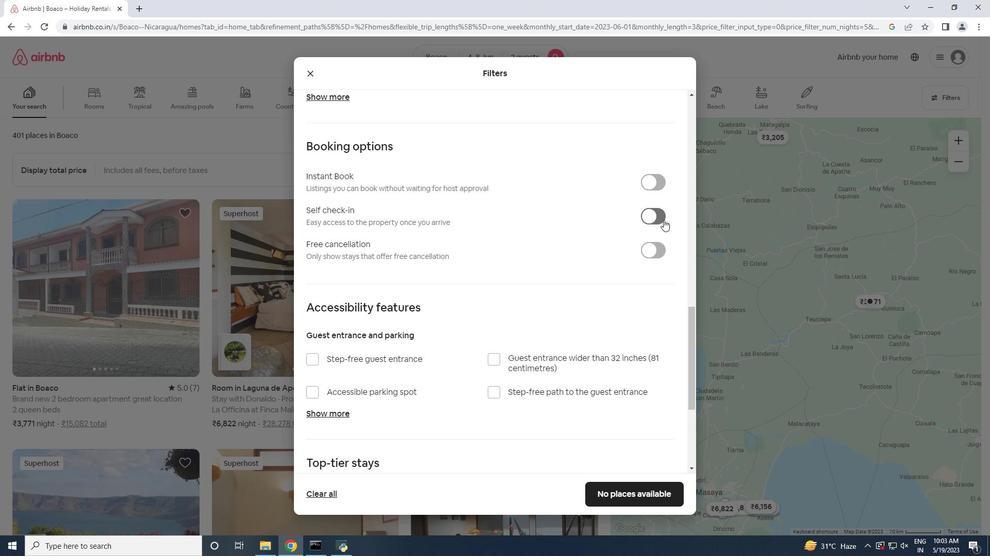 
Action: Mouse pressed left at (659, 220)
Screenshot: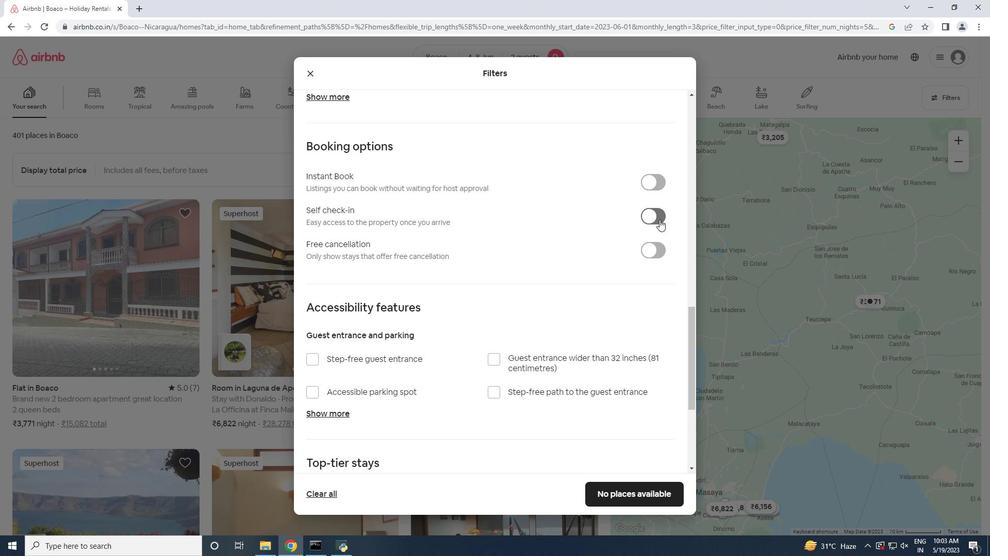 
Action: Mouse moved to (546, 259)
Screenshot: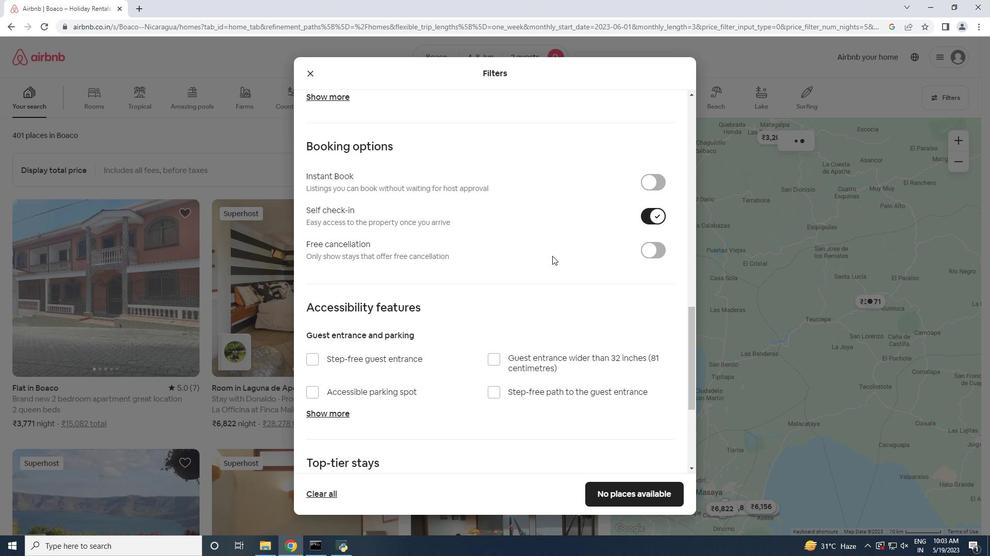 
Action: Mouse scrolled (546, 259) with delta (0, 0)
Screenshot: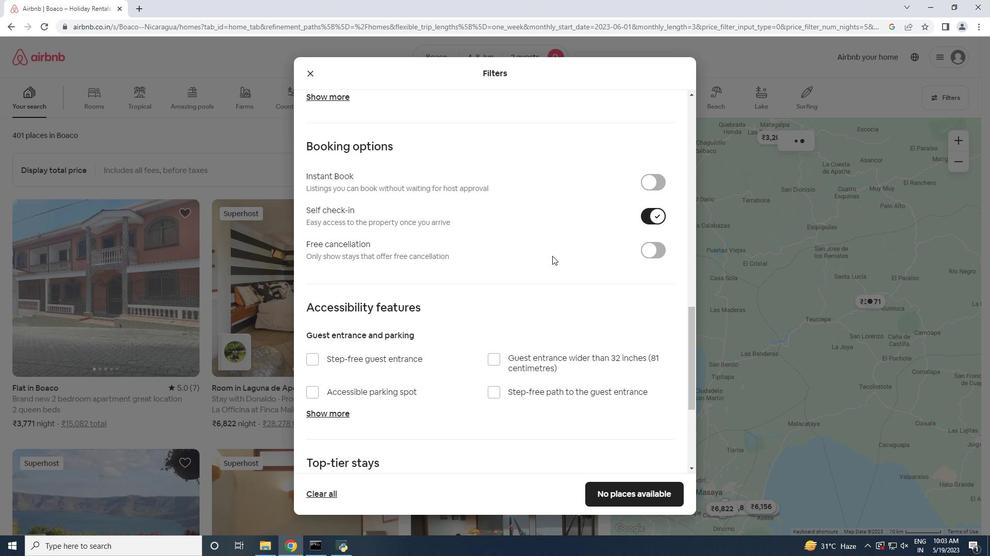 
Action: Mouse moved to (541, 262)
Screenshot: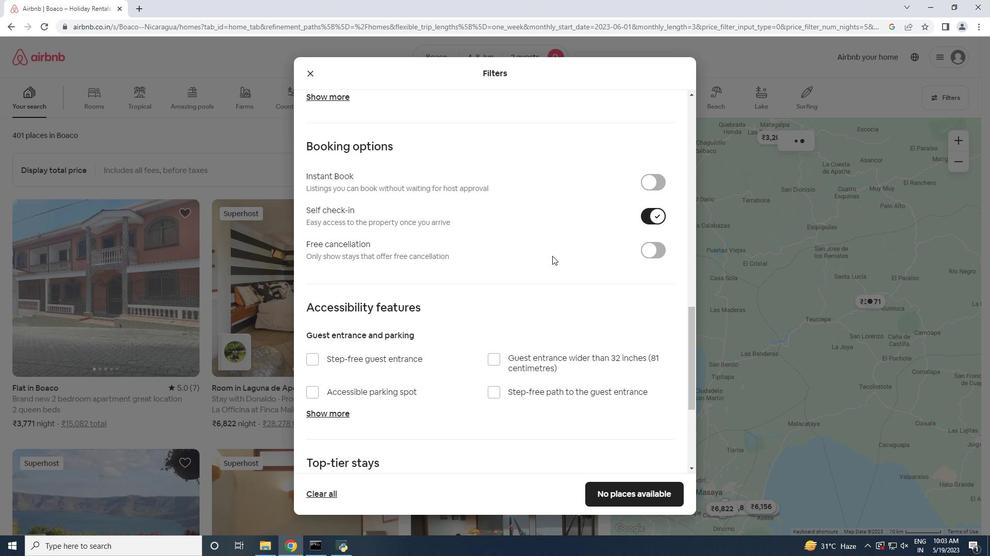 
Action: Mouse scrolled (541, 261) with delta (0, 0)
Screenshot: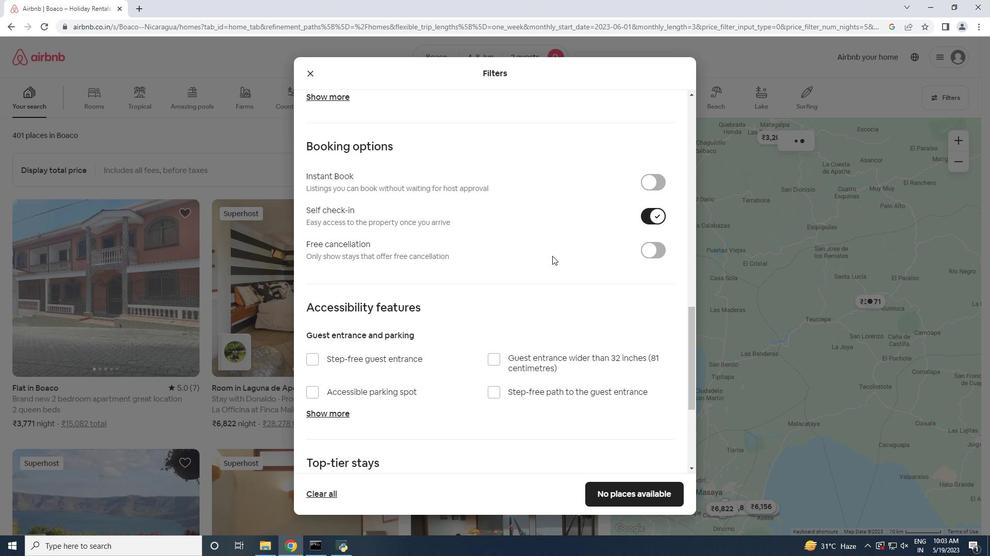 
Action: Mouse moved to (537, 264)
Screenshot: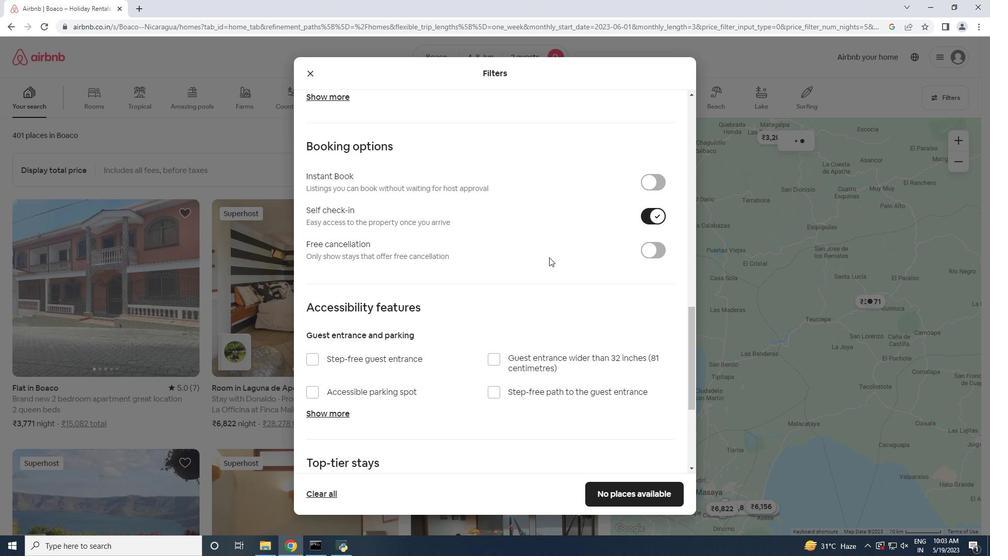 
Action: Mouse scrolled (537, 263) with delta (0, 0)
Screenshot: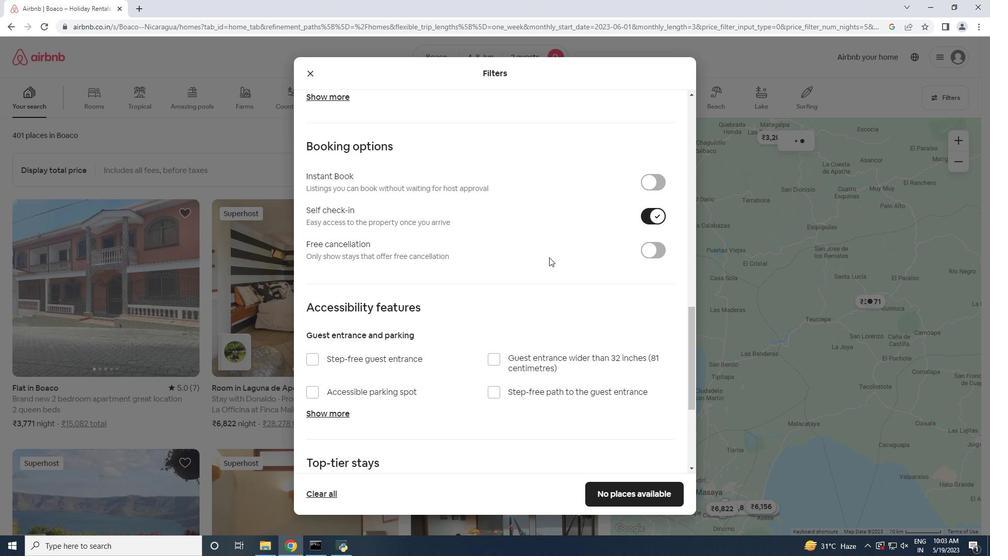 
Action: Mouse moved to (535, 264)
Screenshot: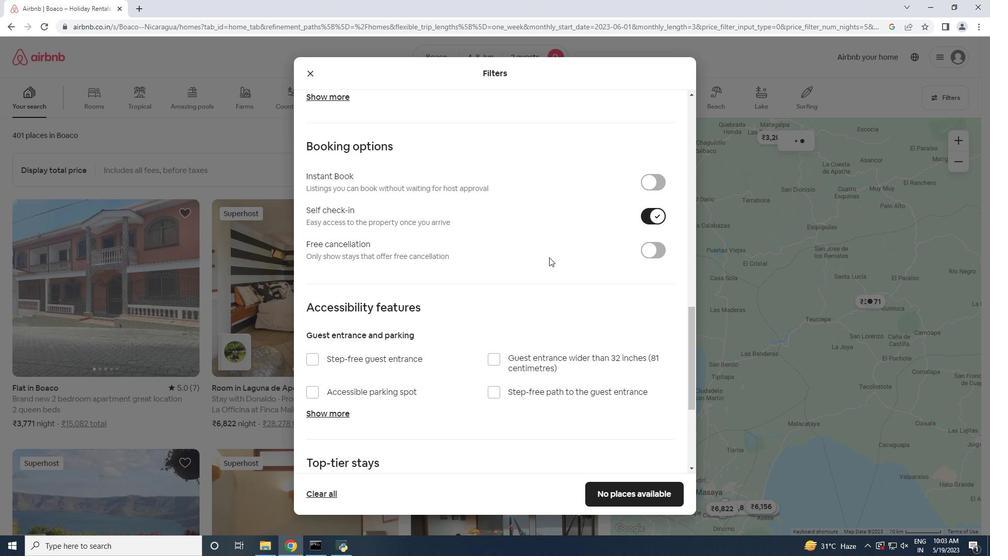 
Action: Mouse scrolled (535, 264) with delta (0, 0)
Screenshot: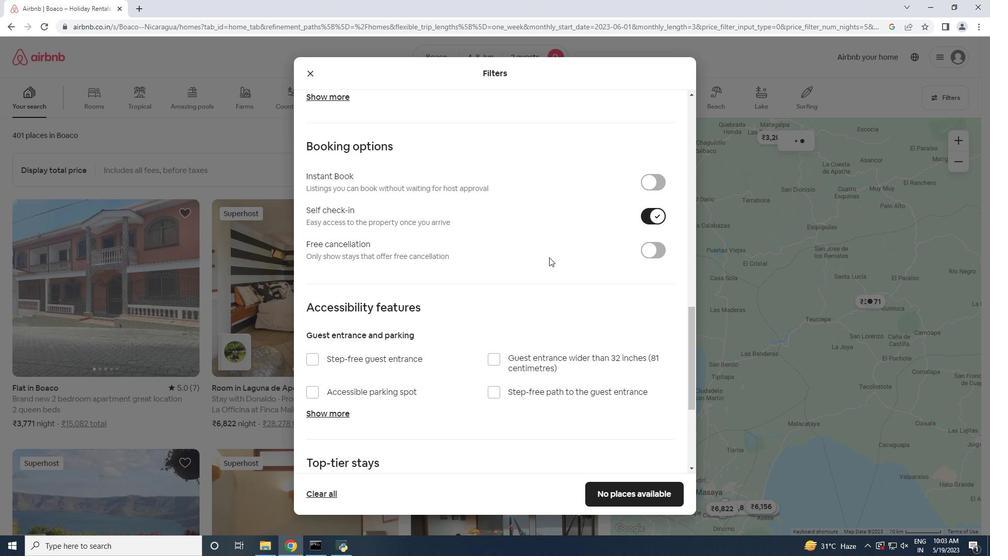 
Action: Mouse moved to (530, 265)
Screenshot: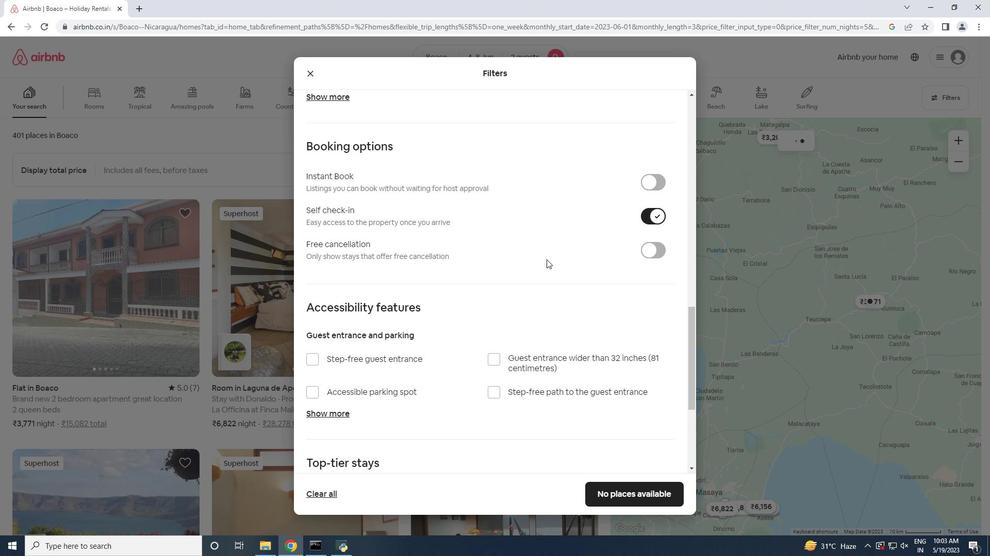 
Action: Mouse scrolled (530, 265) with delta (0, 0)
Screenshot: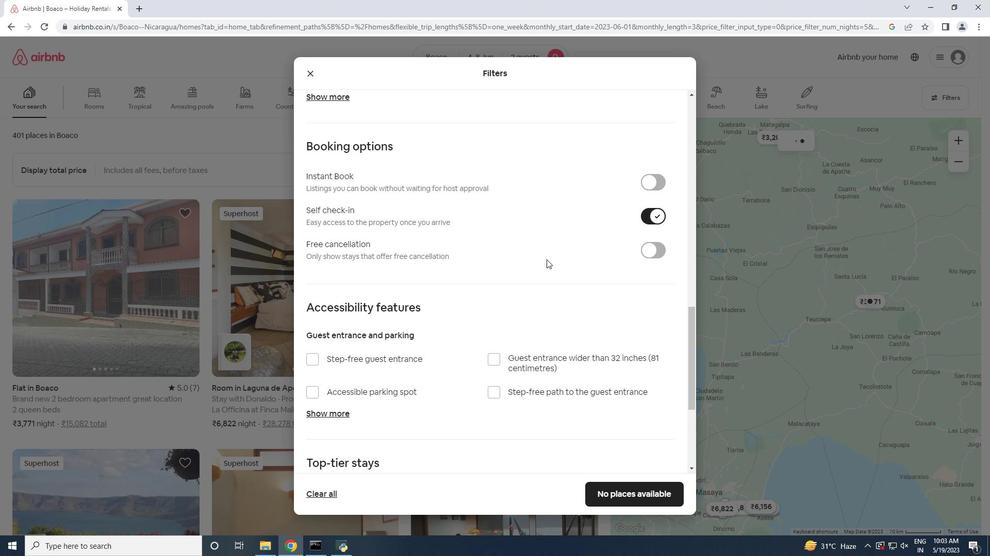 
Action: Mouse moved to (311, 405)
Screenshot: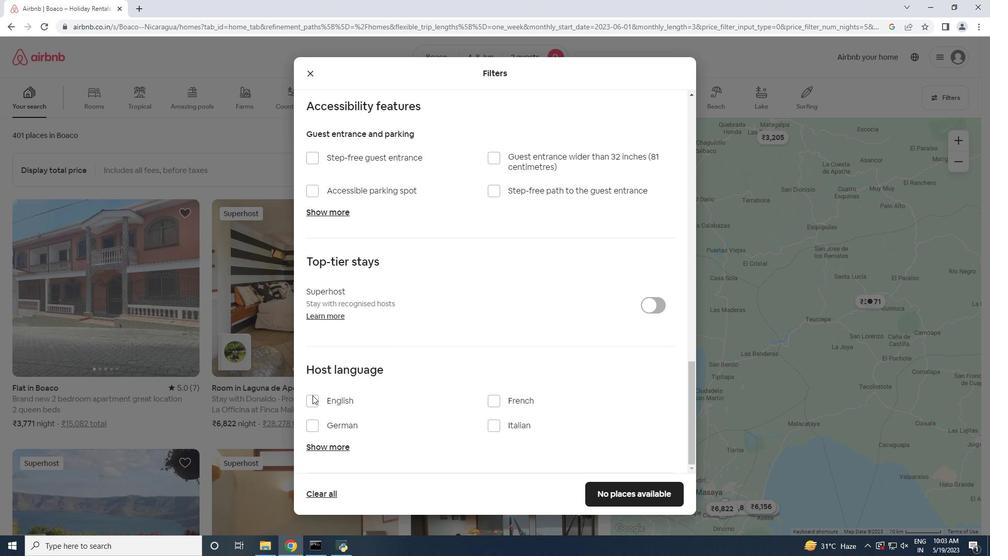 
Action: Mouse pressed left at (311, 405)
Screenshot: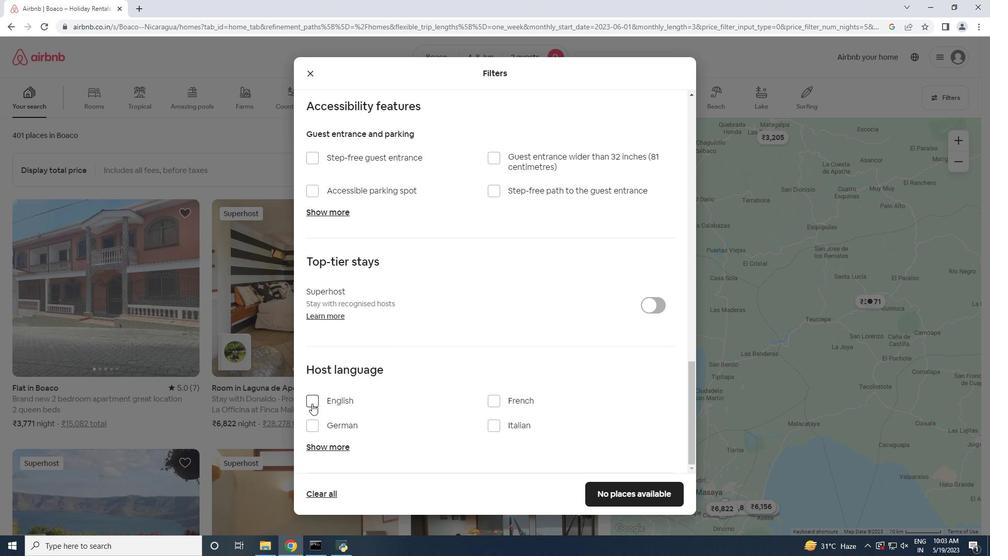 
Action: Mouse moved to (598, 488)
Screenshot: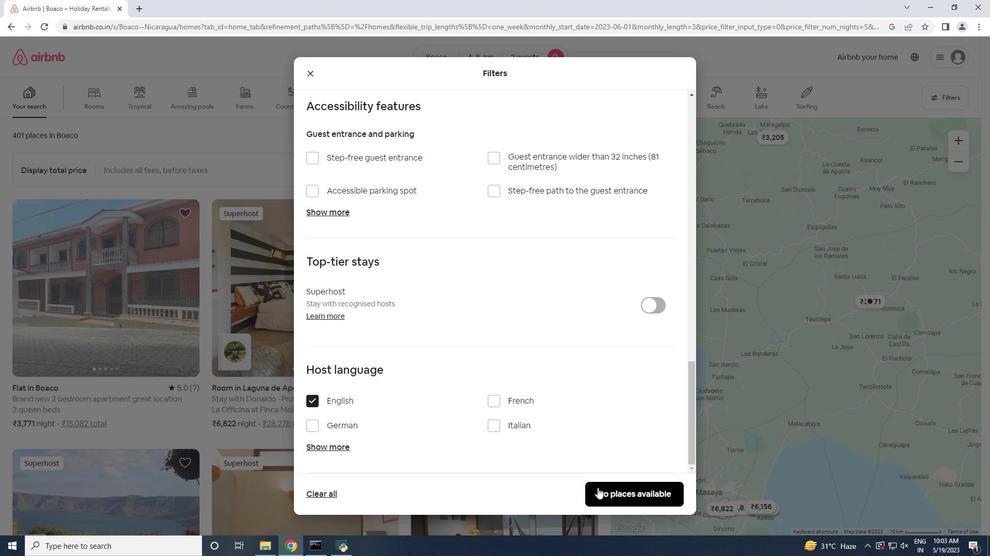 
Action: Mouse pressed left at (598, 488)
Screenshot: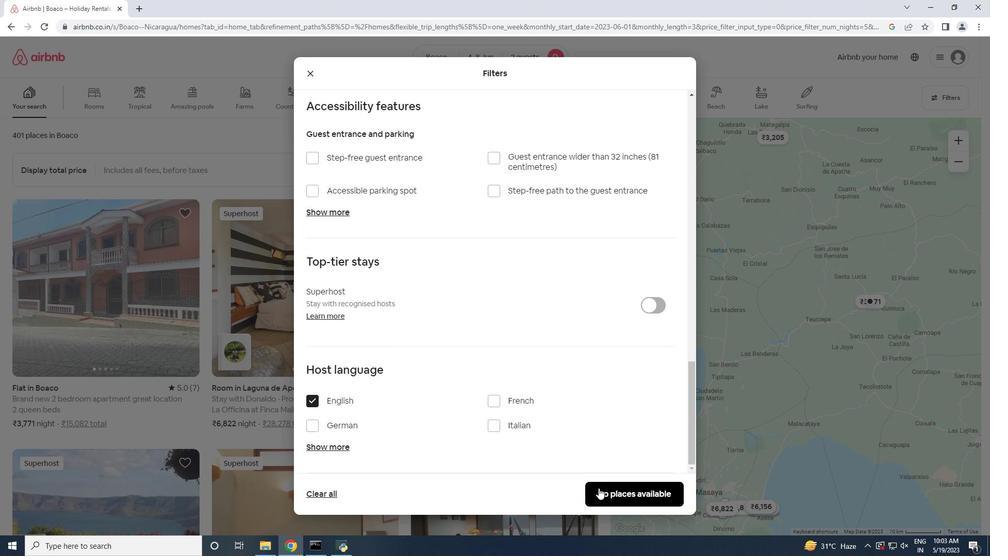 
Action: Mouse moved to (597, 489)
Screenshot: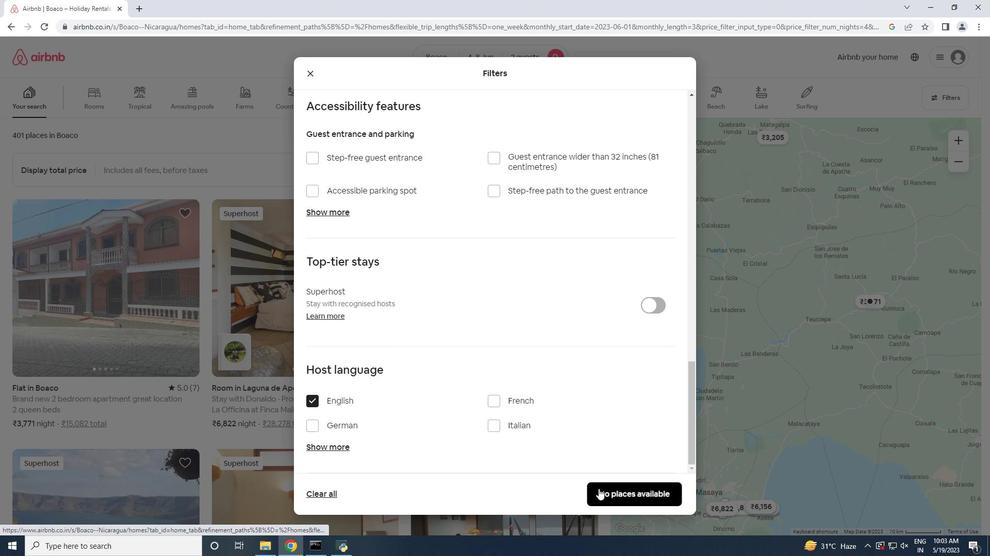 
